 Task: Look for space in Energodar, Ukraine from 14th June, 2023 to 30th June, 2023 for 5 adults in price range Rs.8000 to Rs.12000. Place can be entire place or private room with 5 bedrooms having 5 beds and 5 bathrooms. Property type can be house, flat, guest house. Amenities needed are: wifi, TV, free parkinig on premises, gym, breakfast. Booking option can be shelf check-in. Required host language is English.
Action: Mouse moved to (418, 108)
Screenshot: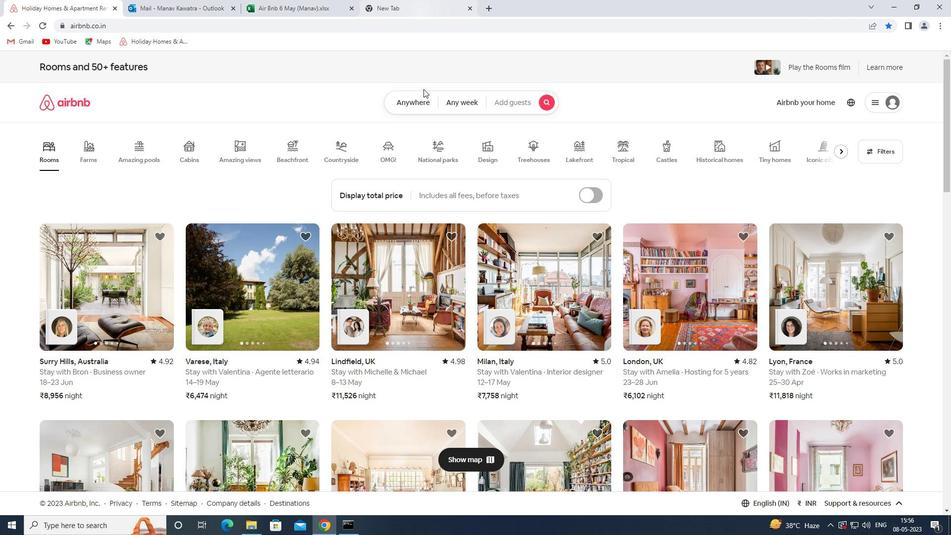 
Action: Mouse pressed left at (418, 108)
Screenshot: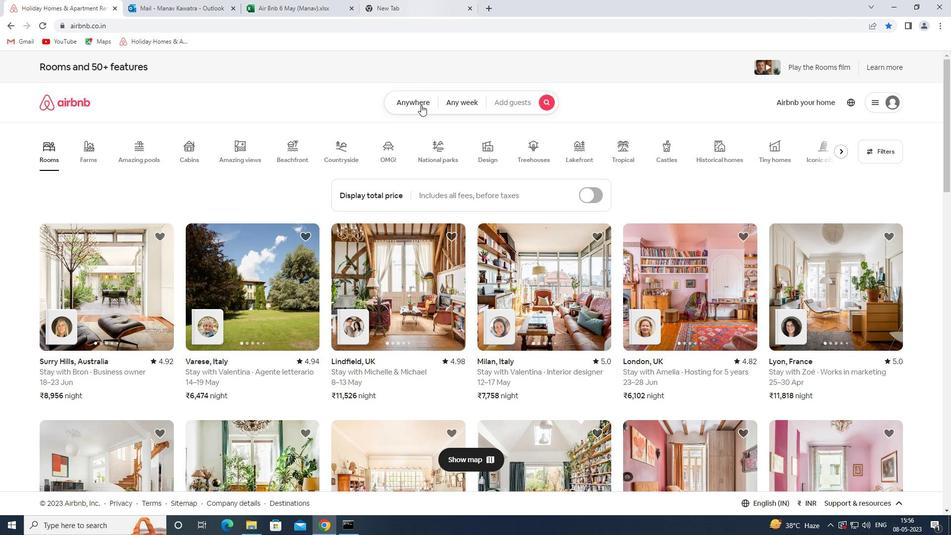 
Action: Mouse moved to (342, 143)
Screenshot: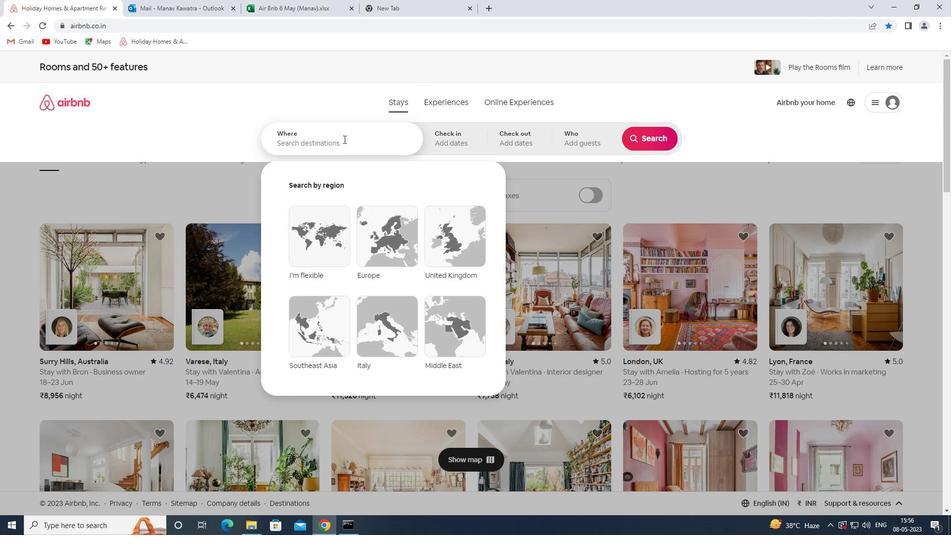 
Action: Mouse pressed left at (342, 143)
Screenshot: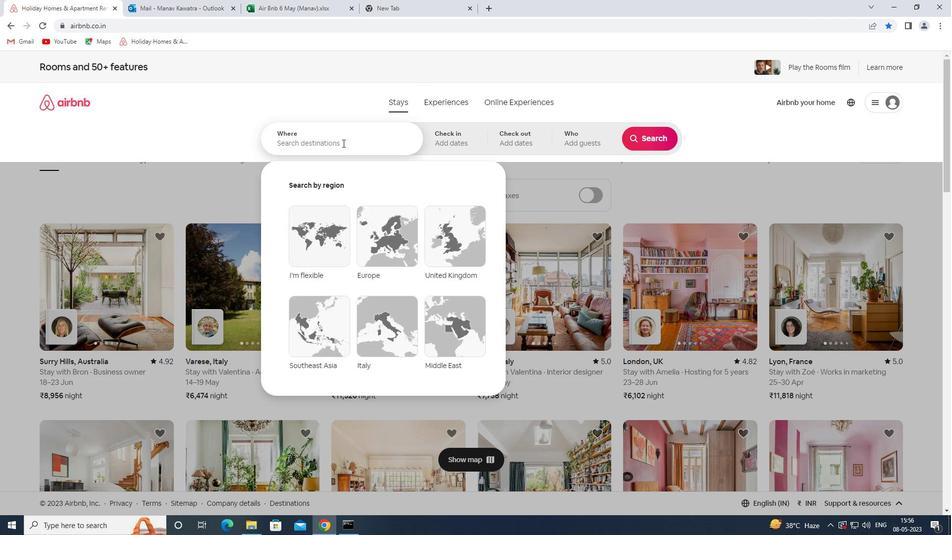 
Action: Key pressed <Key.shift>ENERGODAR<Key.space>
Screenshot: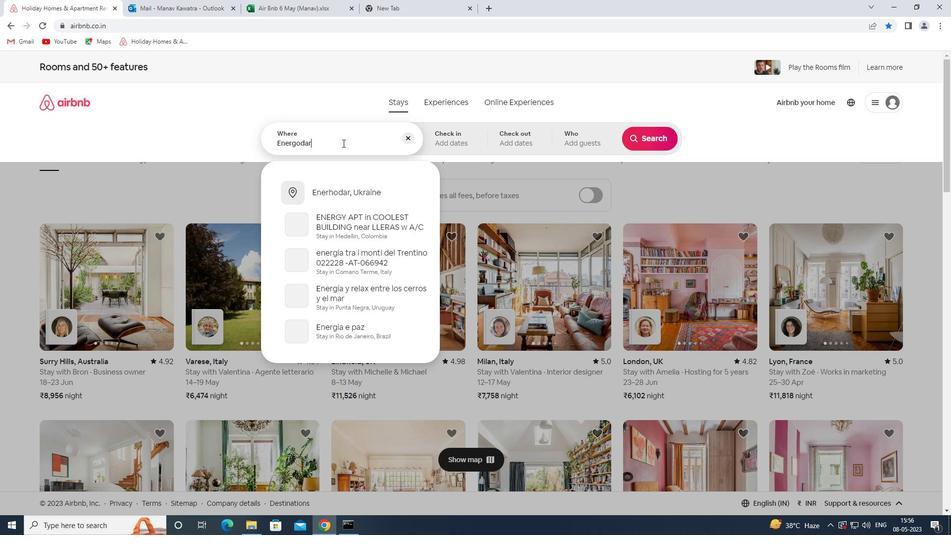 
Action: Mouse moved to (368, 221)
Screenshot: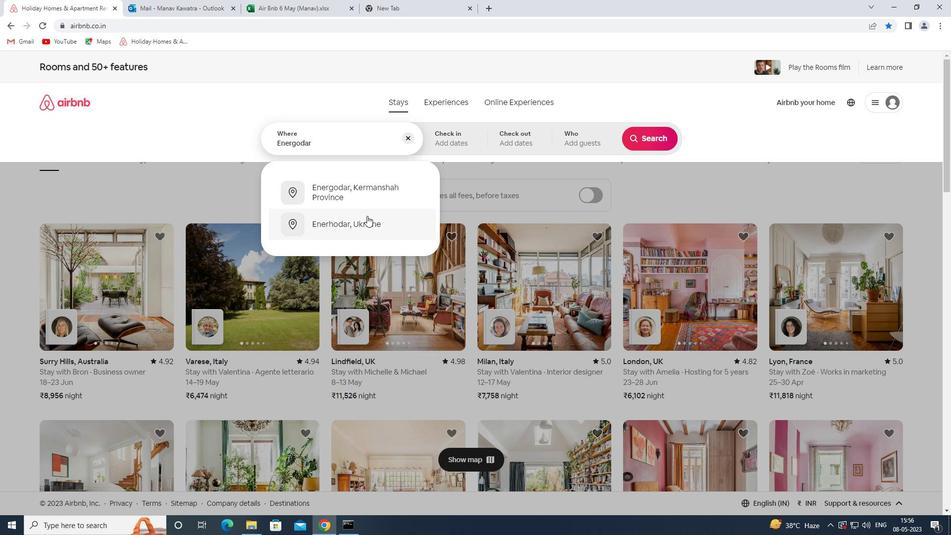
Action: Mouse pressed left at (368, 221)
Screenshot: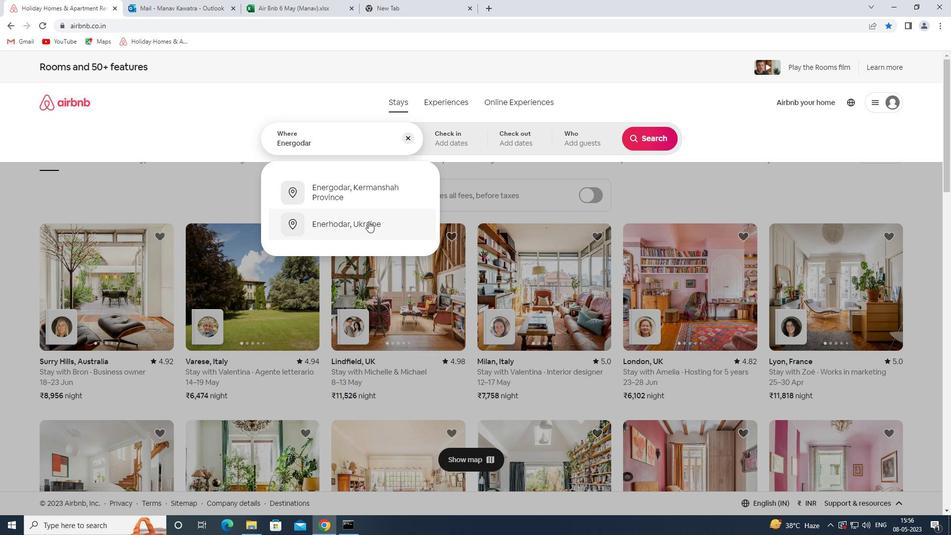 
Action: Mouse moved to (565, 306)
Screenshot: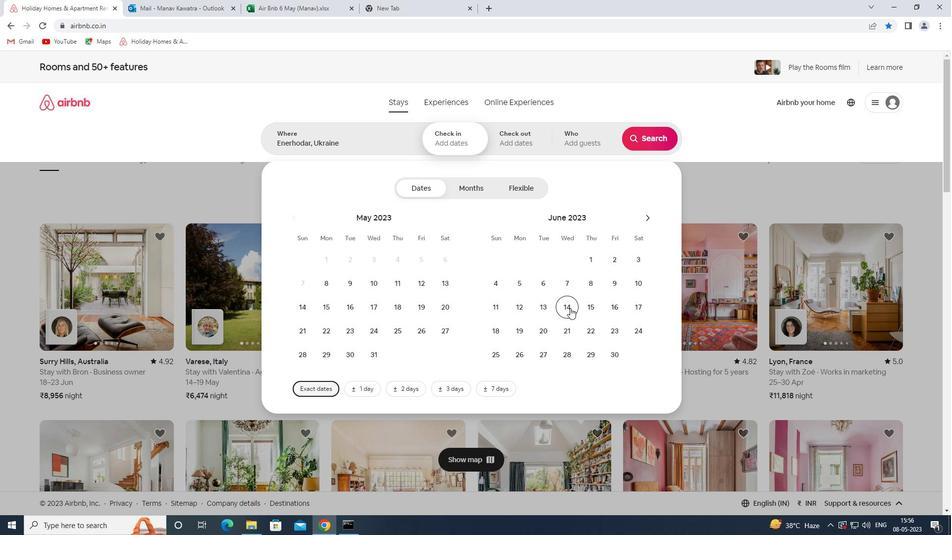 
Action: Mouse pressed left at (565, 306)
Screenshot: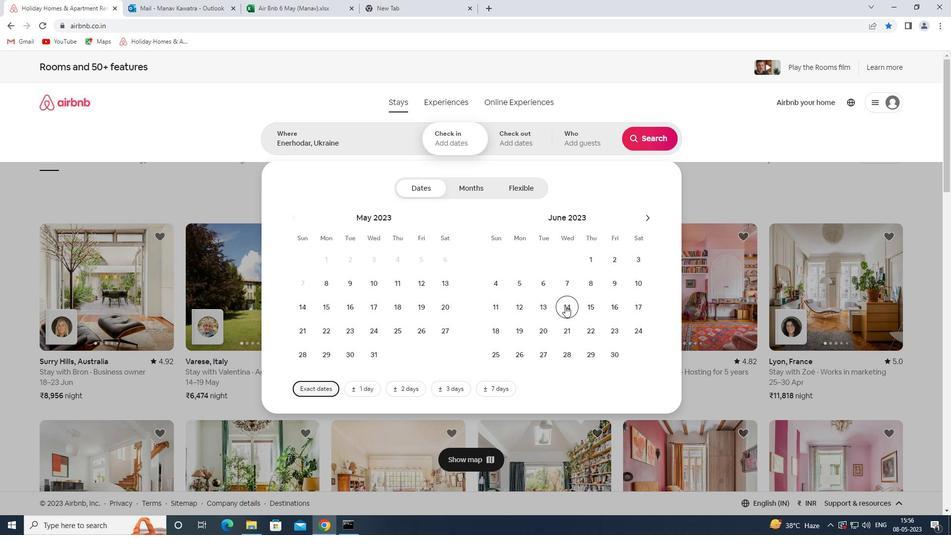 
Action: Mouse moved to (615, 354)
Screenshot: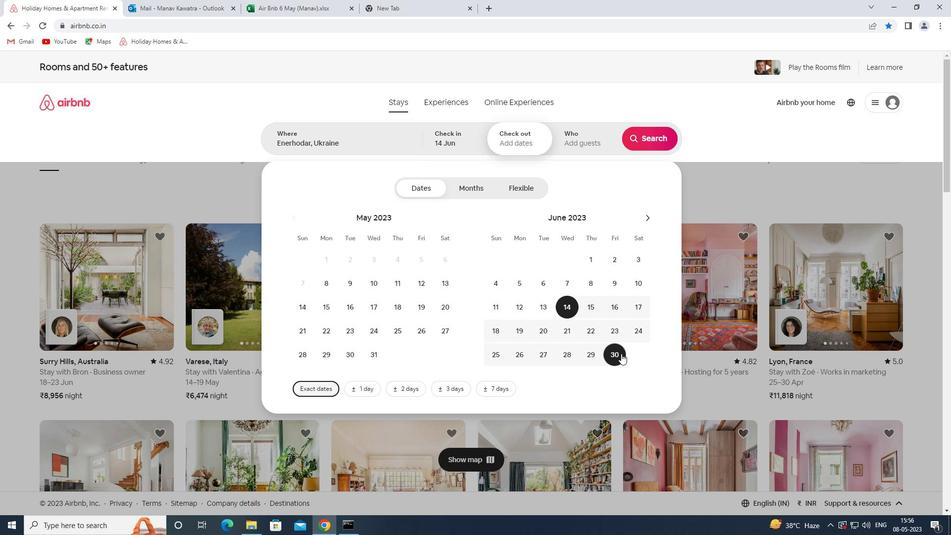 
Action: Mouse pressed left at (615, 354)
Screenshot: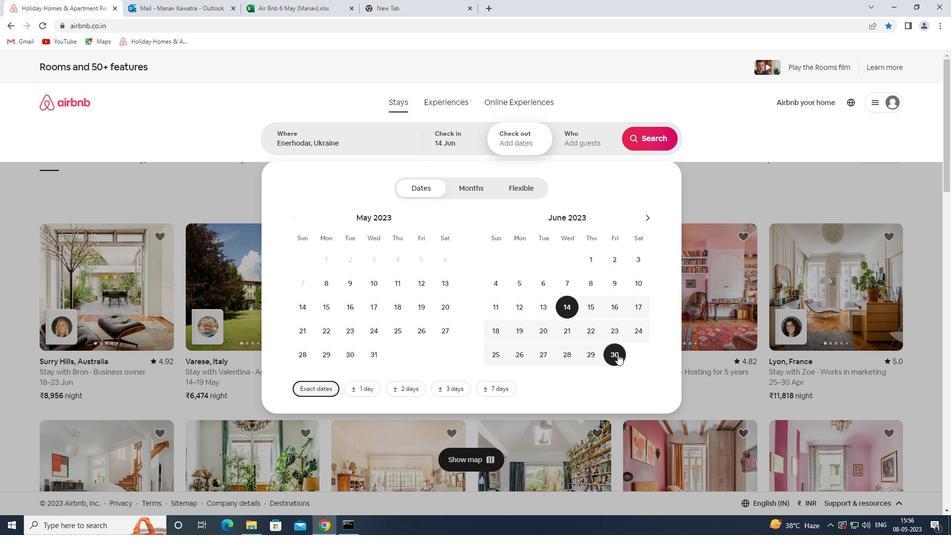
Action: Mouse moved to (580, 141)
Screenshot: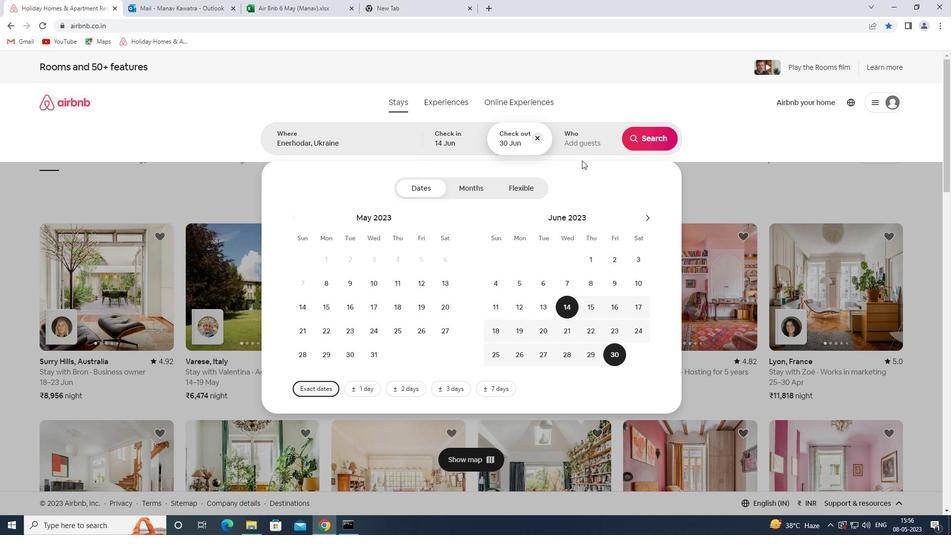 
Action: Mouse pressed left at (580, 141)
Screenshot: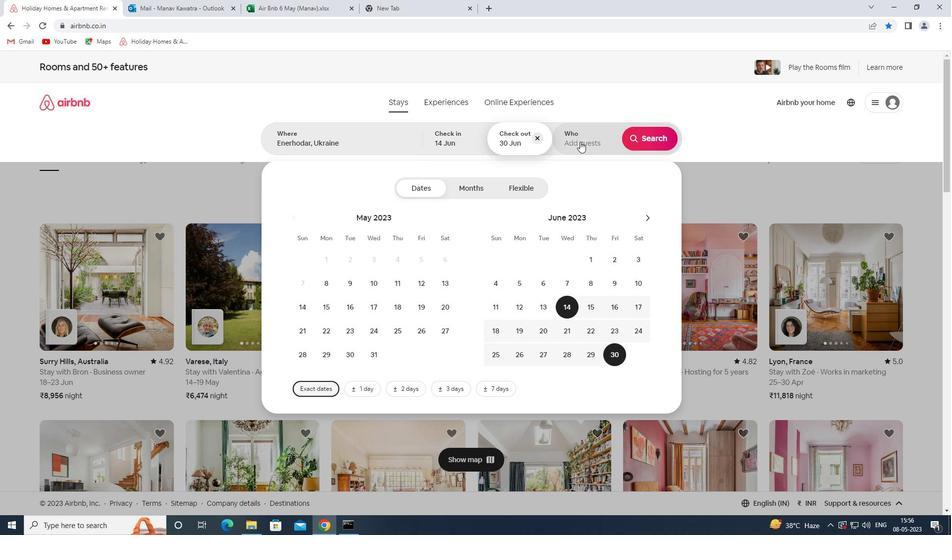 
Action: Mouse moved to (656, 189)
Screenshot: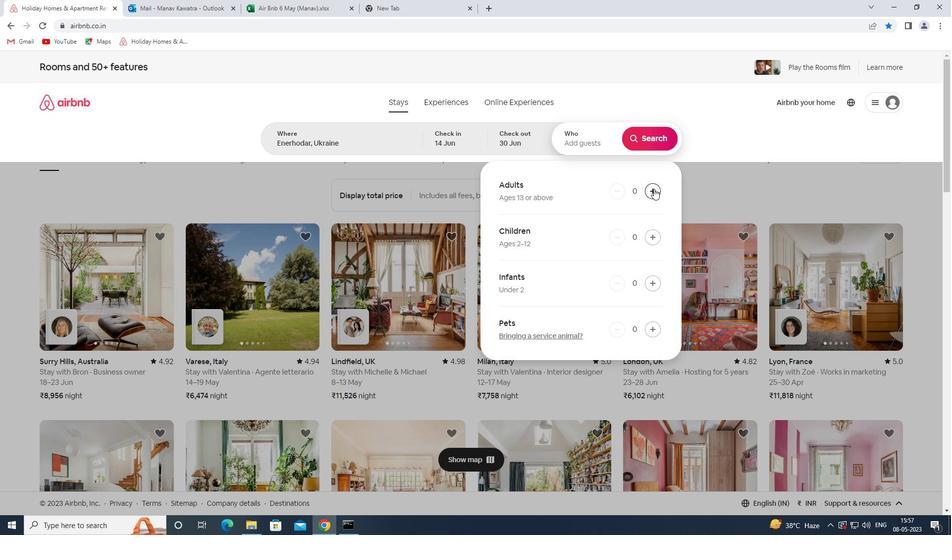 
Action: Mouse pressed left at (656, 189)
Screenshot: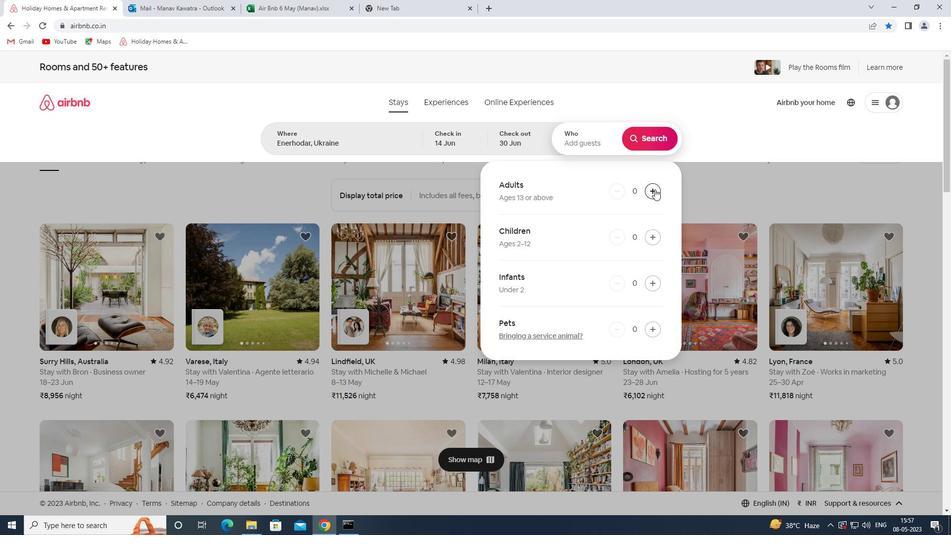 
Action: Mouse pressed left at (656, 189)
Screenshot: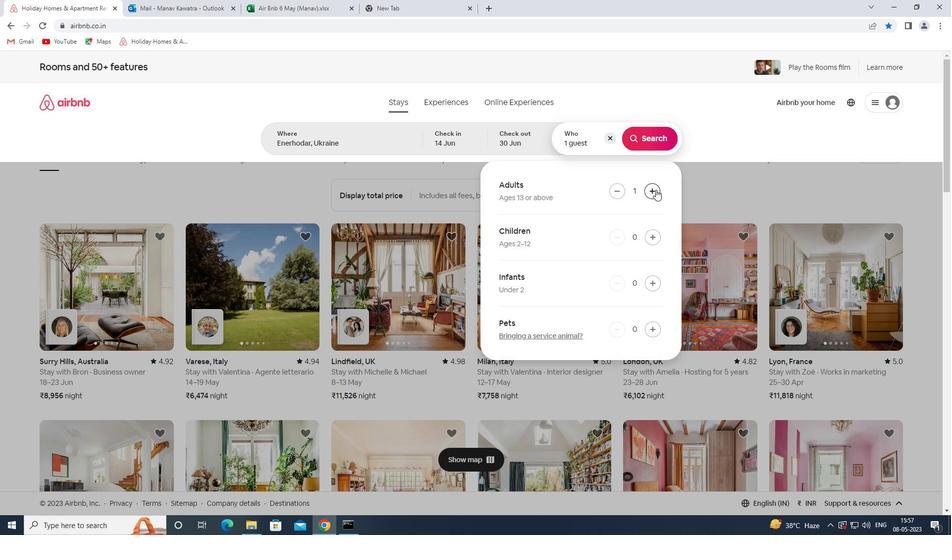 
Action: Mouse pressed left at (656, 189)
Screenshot: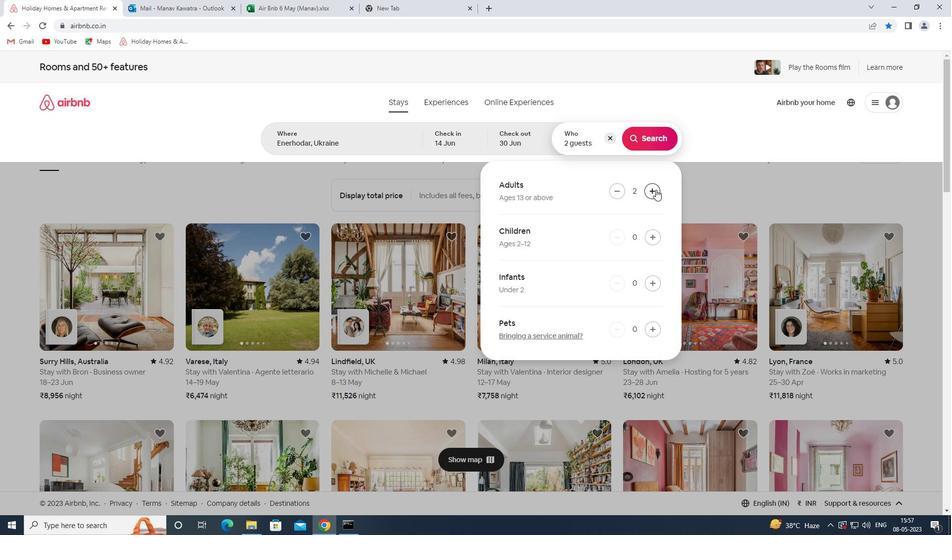 
Action: Mouse moved to (656, 190)
Screenshot: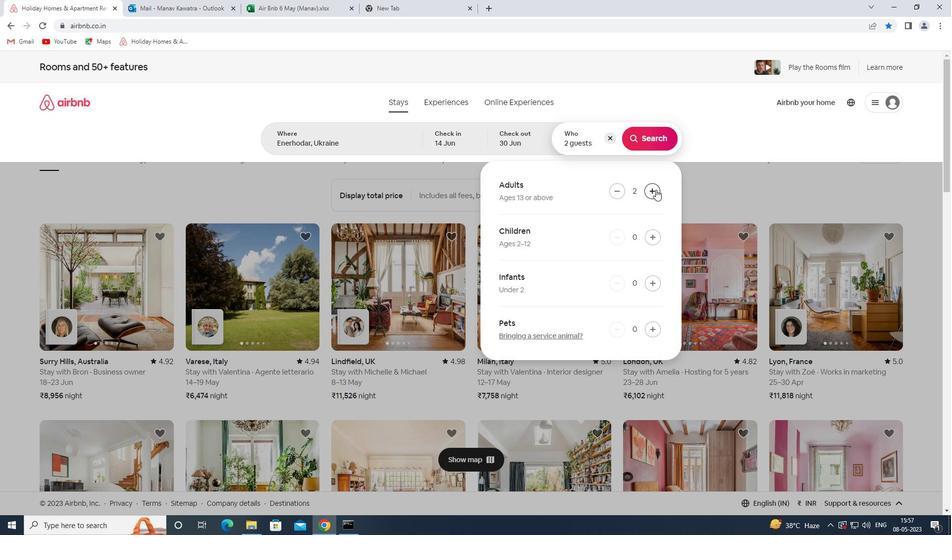 
Action: Mouse pressed left at (656, 190)
Screenshot: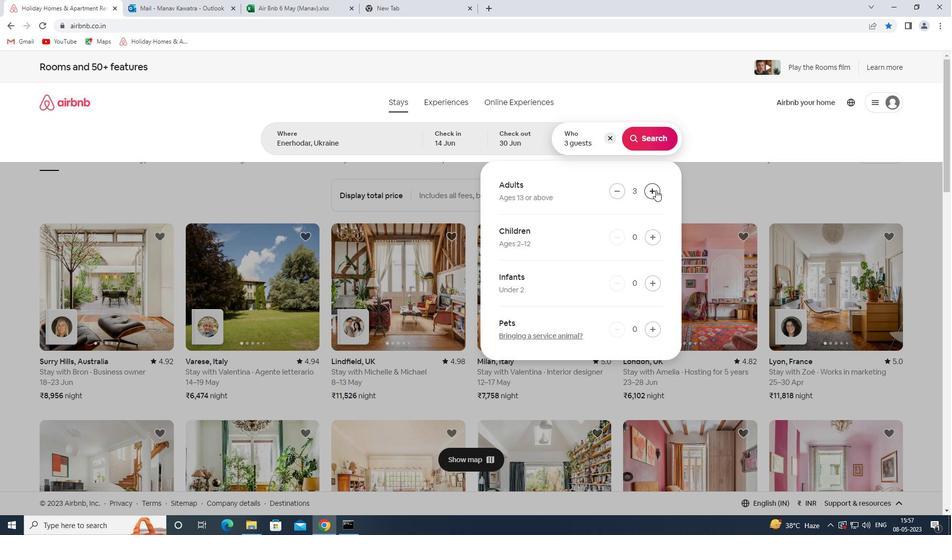 
Action: Mouse pressed left at (656, 190)
Screenshot: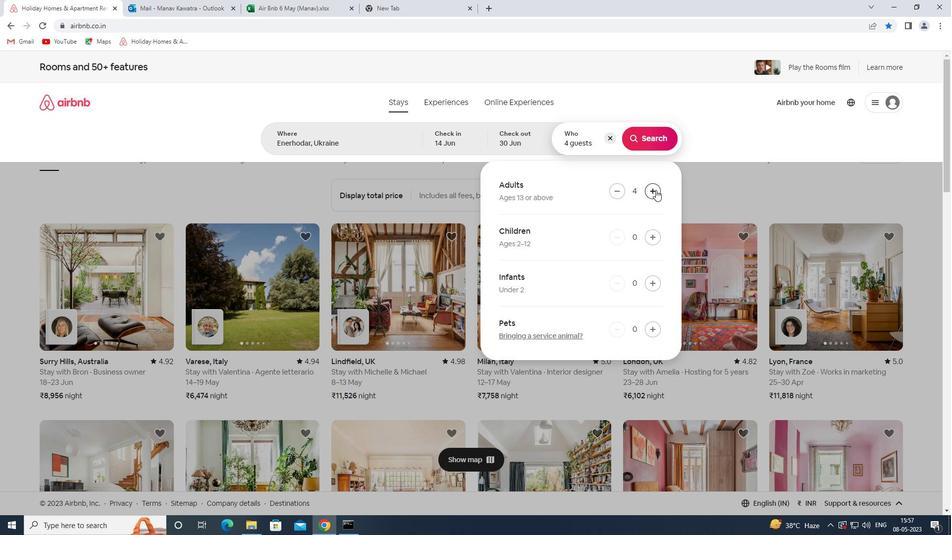 
Action: Mouse moved to (653, 140)
Screenshot: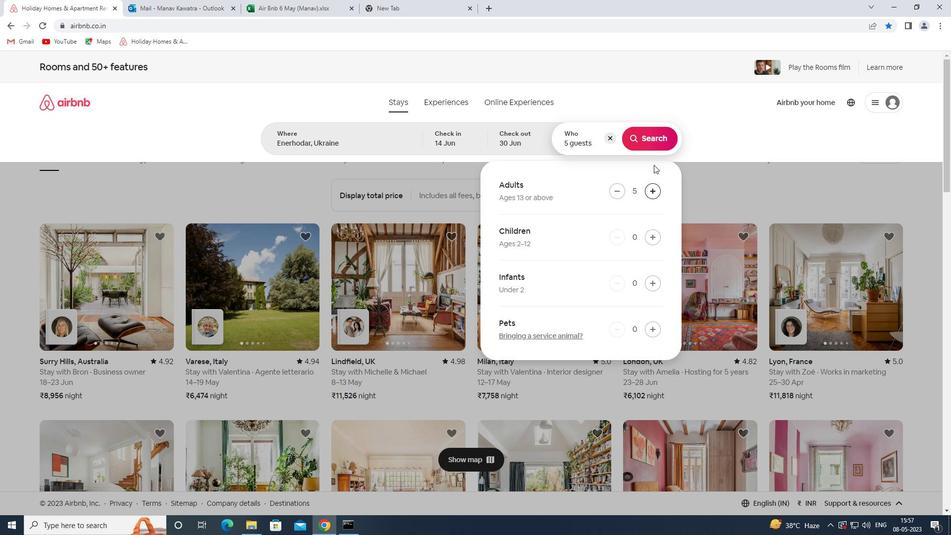 
Action: Mouse pressed left at (653, 140)
Screenshot: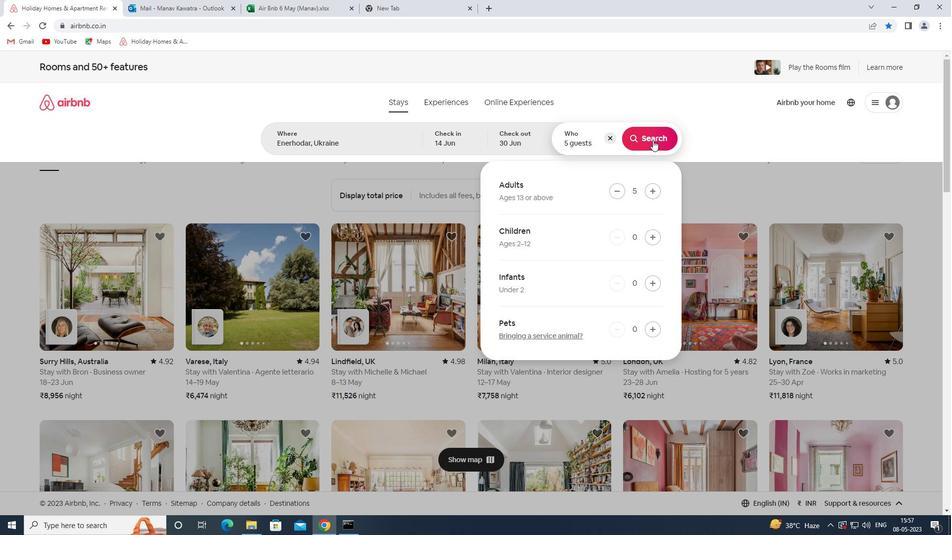 
Action: Mouse moved to (896, 103)
Screenshot: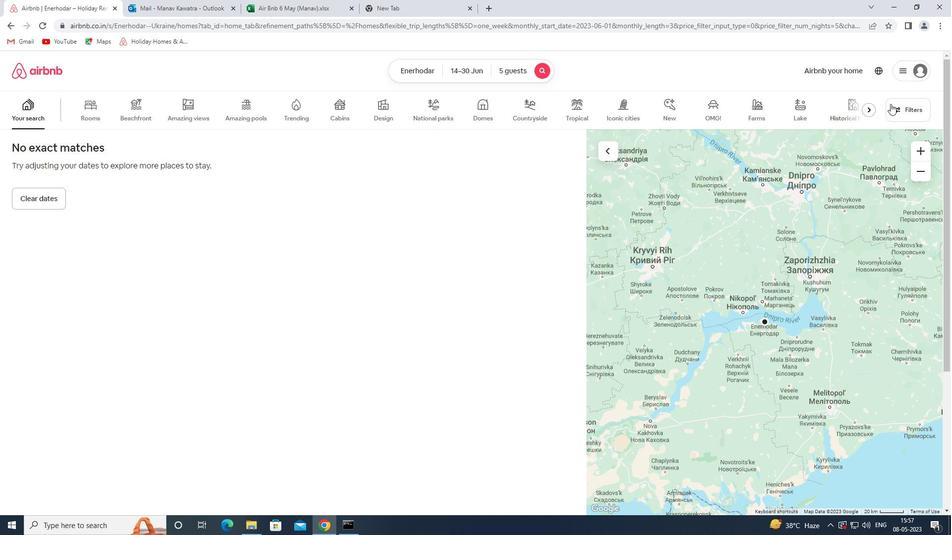 
Action: Mouse pressed left at (896, 103)
Screenshot: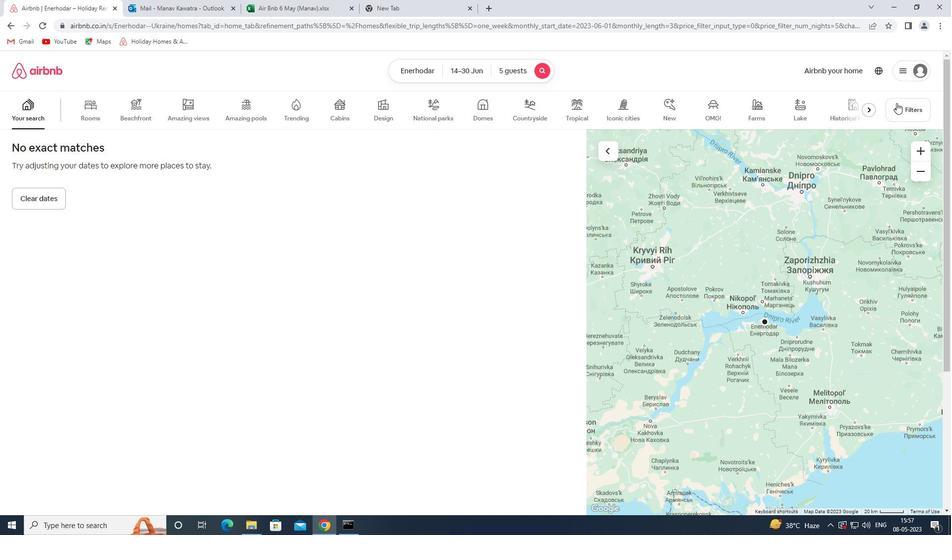 
Action: Mouse moved to (360, 349)
Screenshot: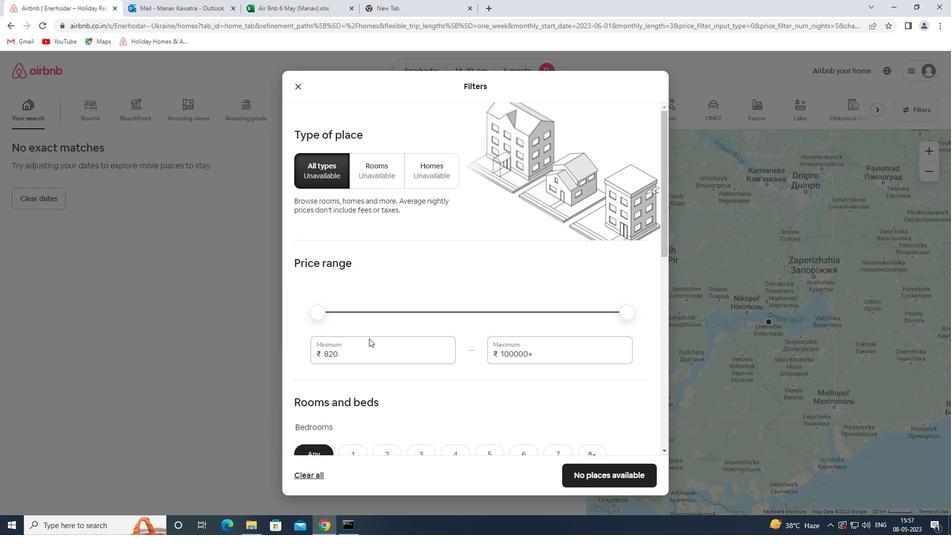 
Action: Mouse pressed left at (360, 349)
Screenshot: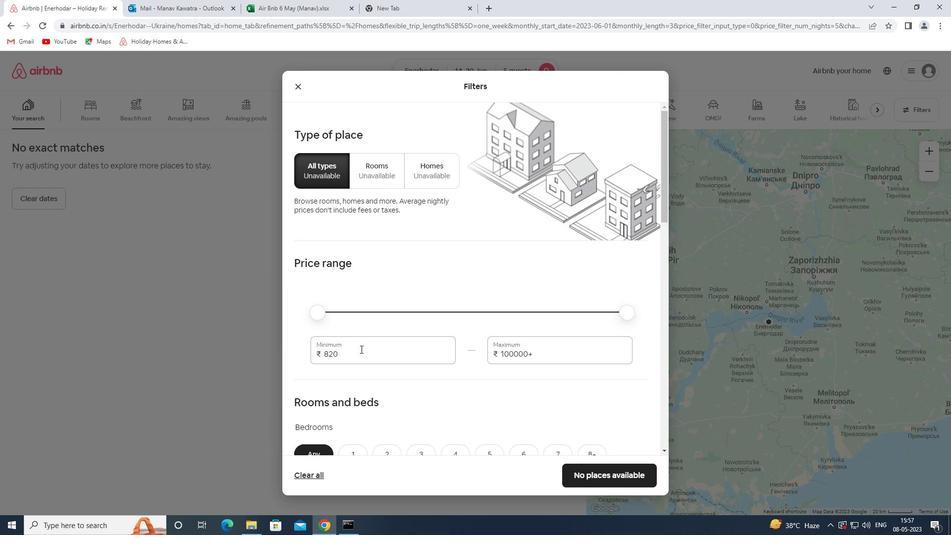 
Action: Mouse pressed left at (360, 349)
Screenshot: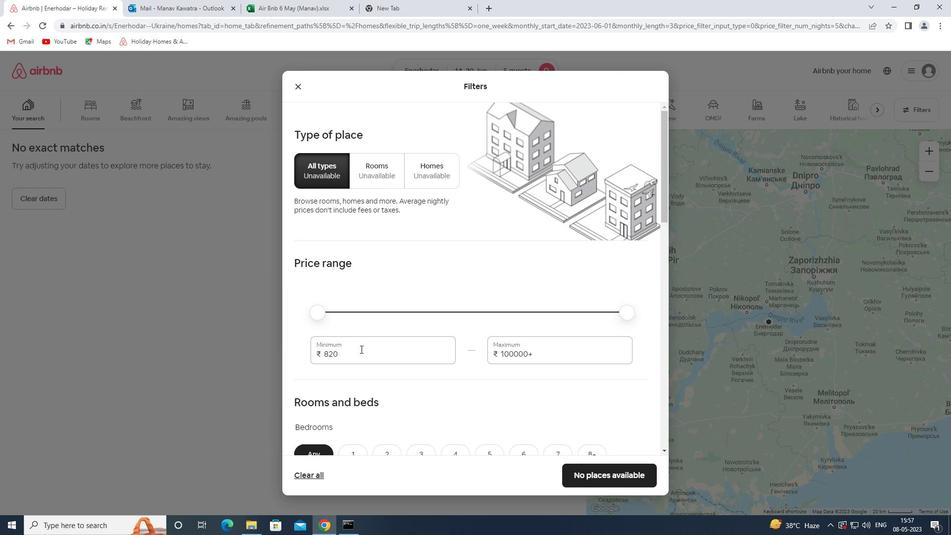
Action: Mouse moved to (360, 349)
Screenshot: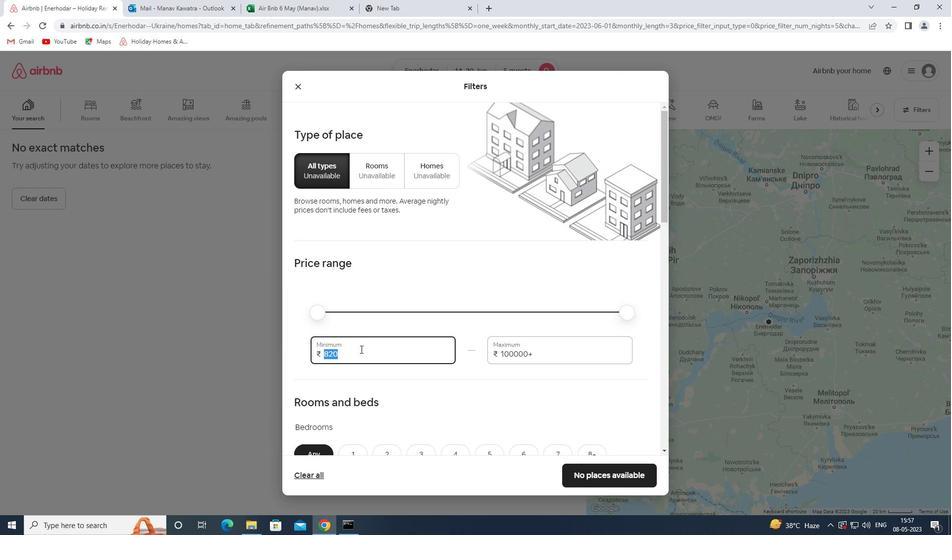 
Action: Key pressed 8000<Key.tab>12000
Screenshot: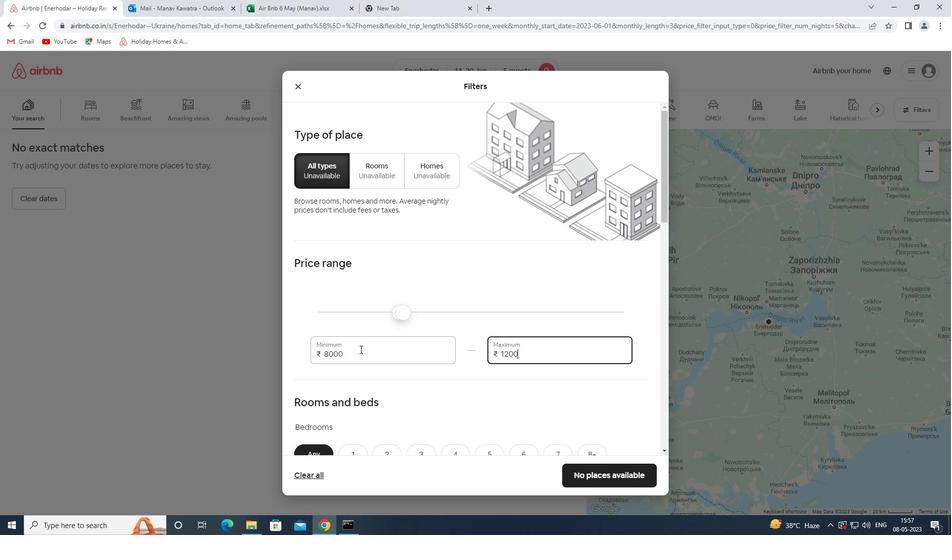 
Action: Mouse moved to (400, 368)
Screenshot: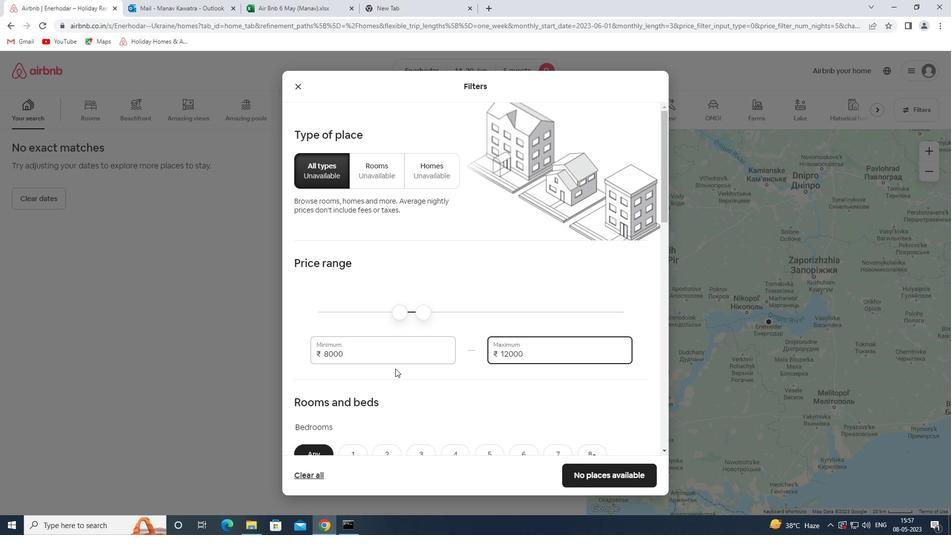 
Action: Mouse scrolled (400, 368) with delta (0, 0)
Screenshot: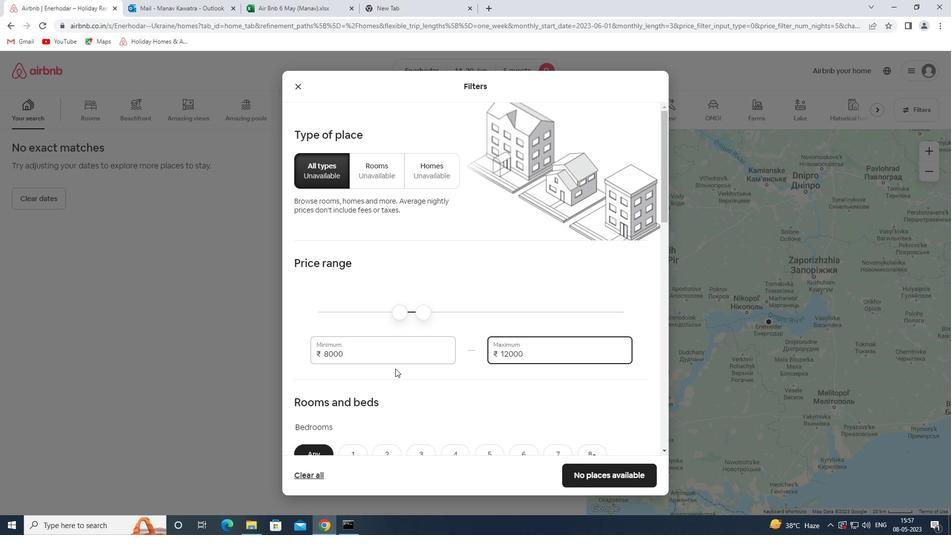 
Action: Mouse moved to (401, 369)
Screenshot: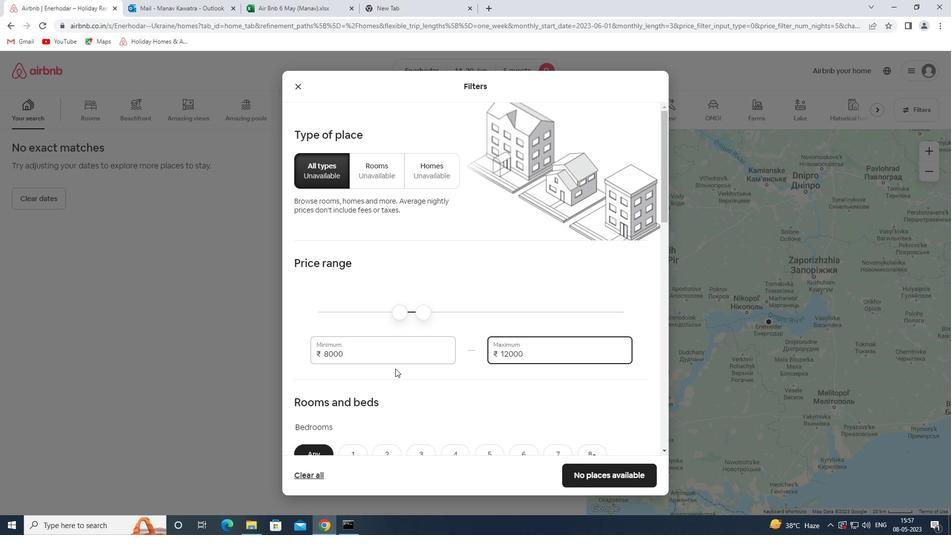 
Action: Mouse scrolled (401, 368) with delta (0, 0)
Screenshot: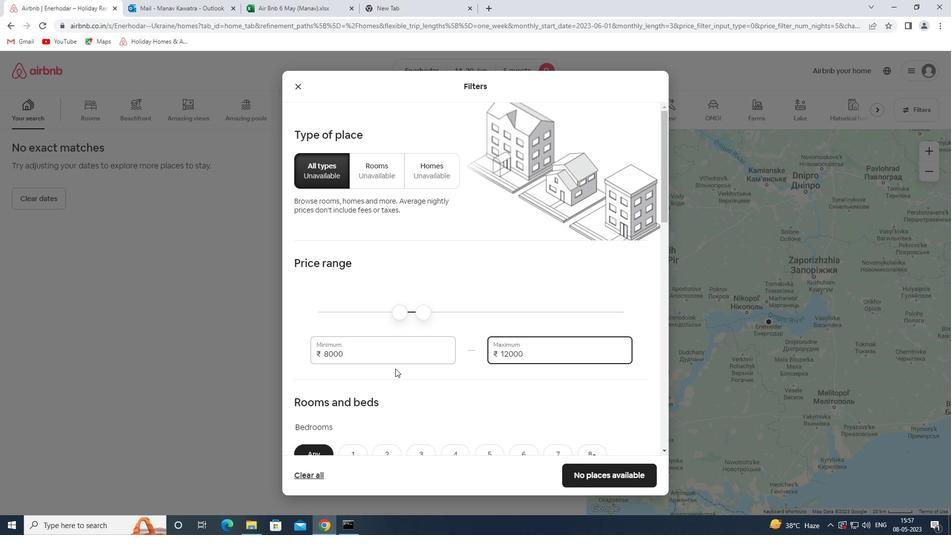 
Action: Mouse scrolled (401, 368) with delta (0, 0)
Screenshot: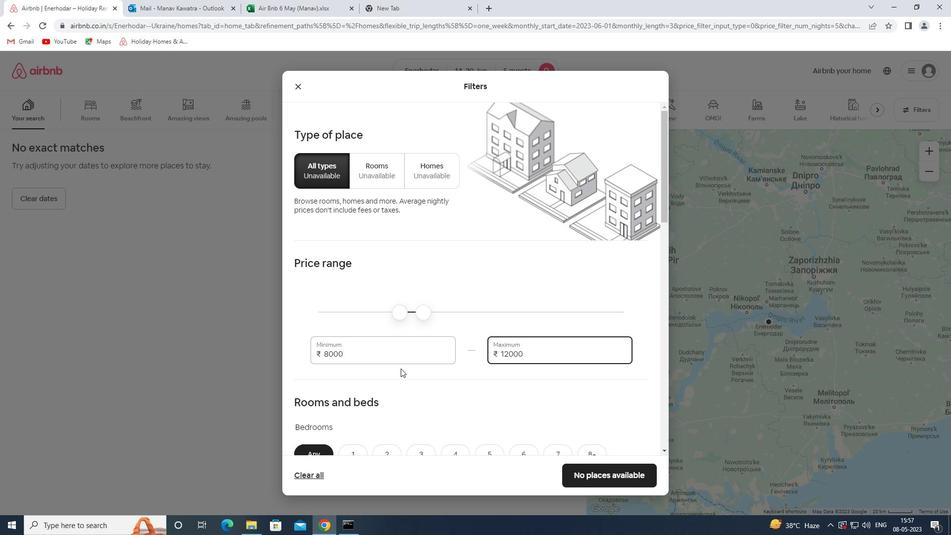 
Action: Mouse moved to (491, 312)
Screenshot: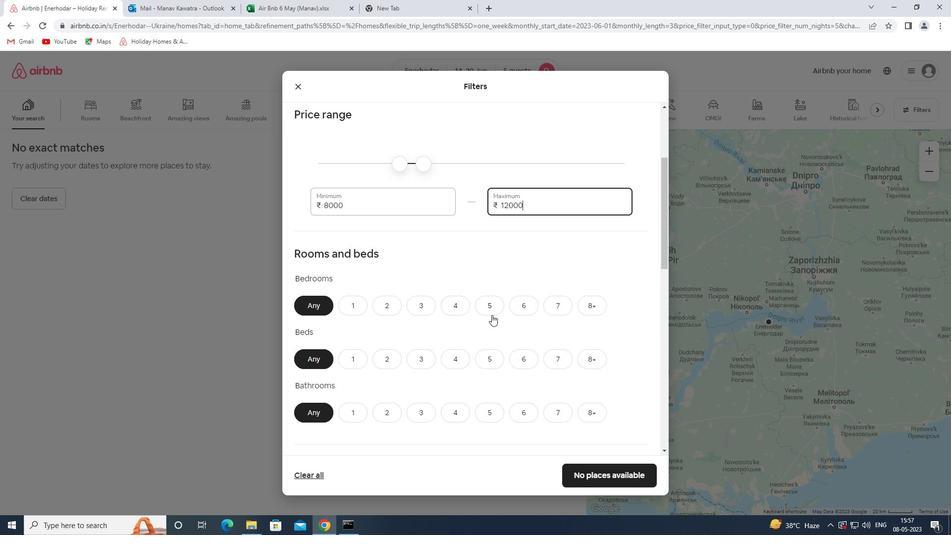 
Action: Mouse pressed left at (491, 312)
Screenshot: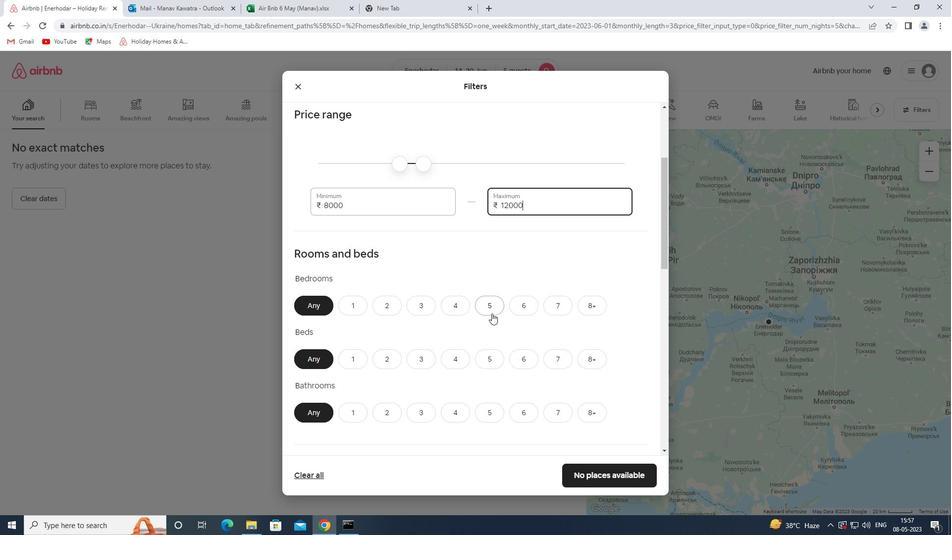 
Action: Mouse moved to (493, 364)
Screenshot: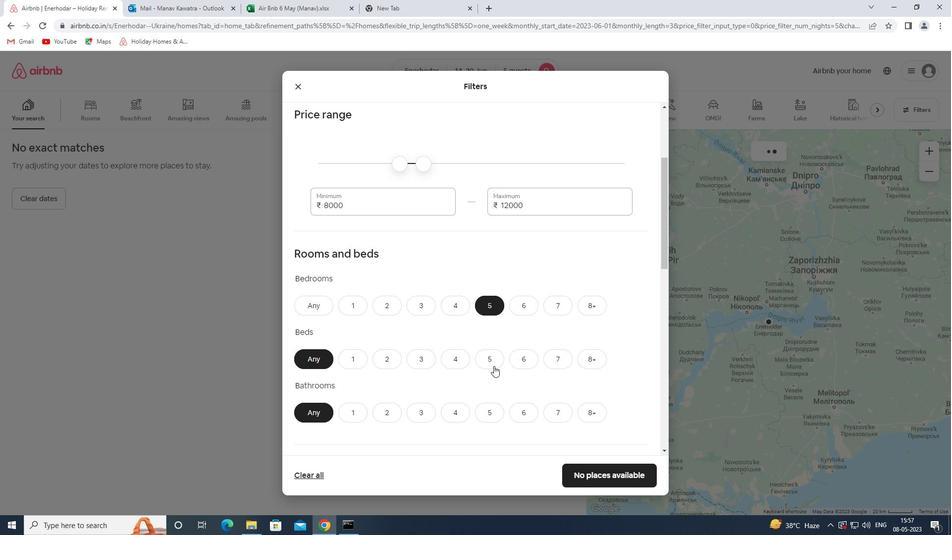 
Action: Mouse pressed left at (493, 364)
Screenshot: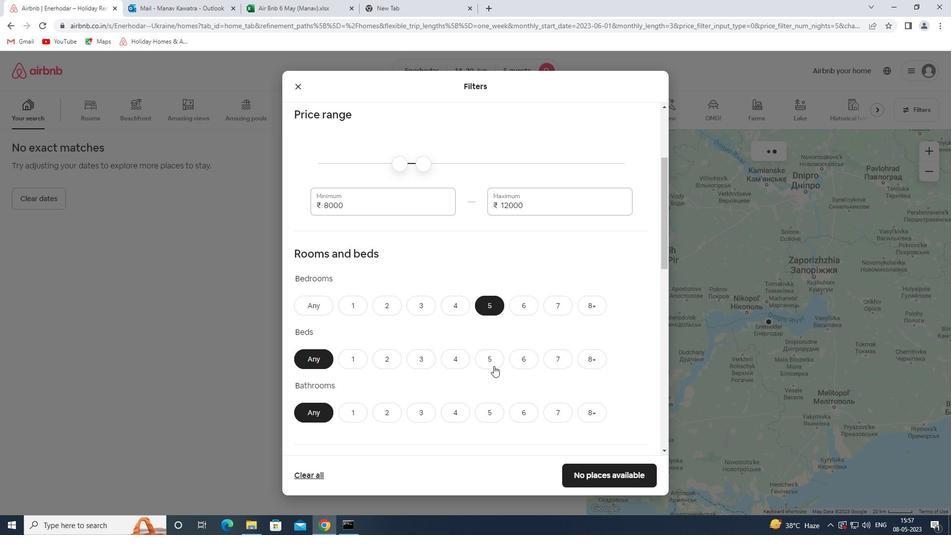
Action: Mouse moved to (490, 414)
Screenshot: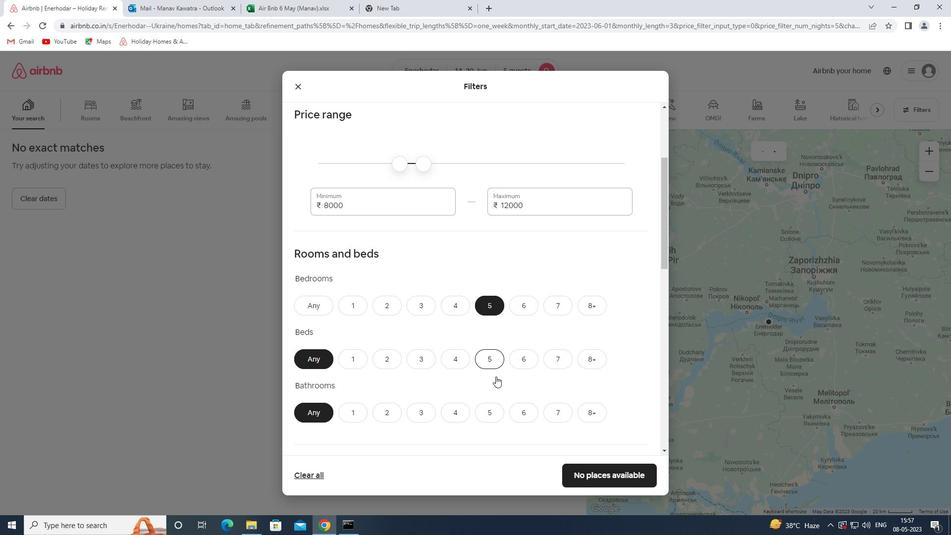 
Action: Mouse pressed left at (490, 414)
Screenshot: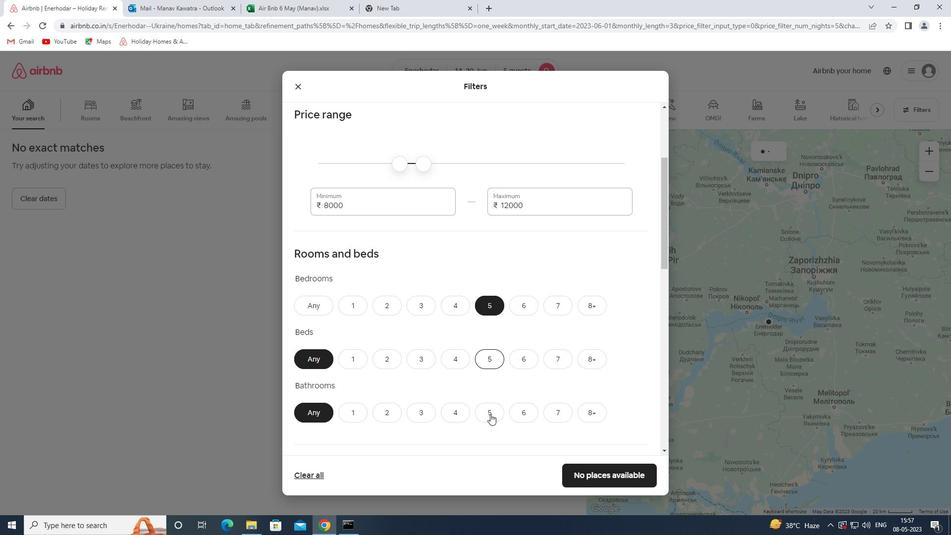 
Action: Mouse moved to (497, 331)
Screenshot: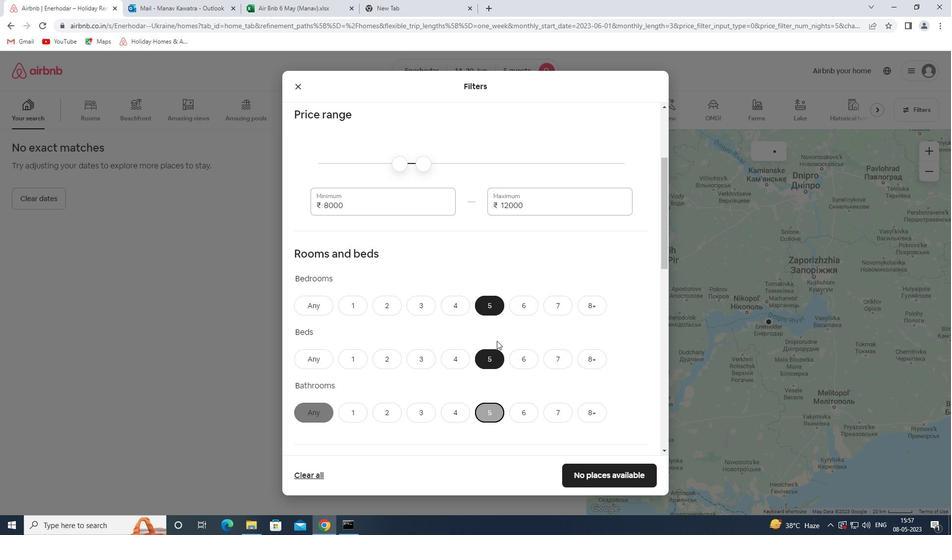 
Action: Mouse scrolled (497, 331) with delta (0, 0)
Screenshot: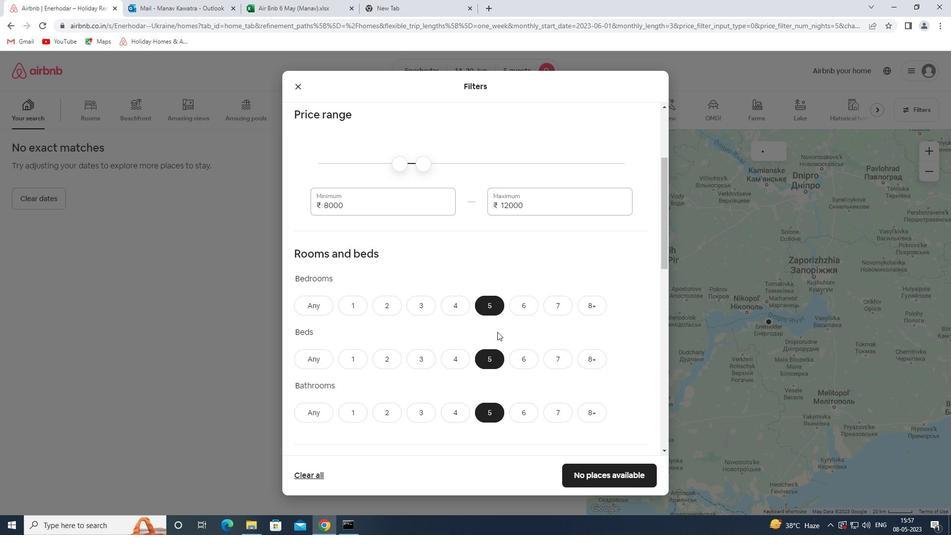 
Action: Mouse scrolled (497, 331) with delta (0, 0)
Screenshot: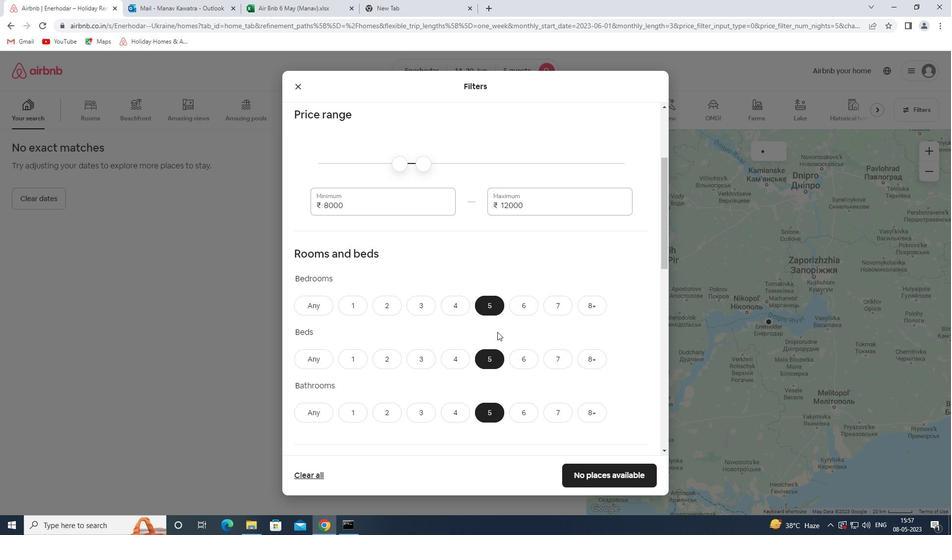 
Action: Mouse scrolled (497, 331) with delta (0, 0)
Screenshot: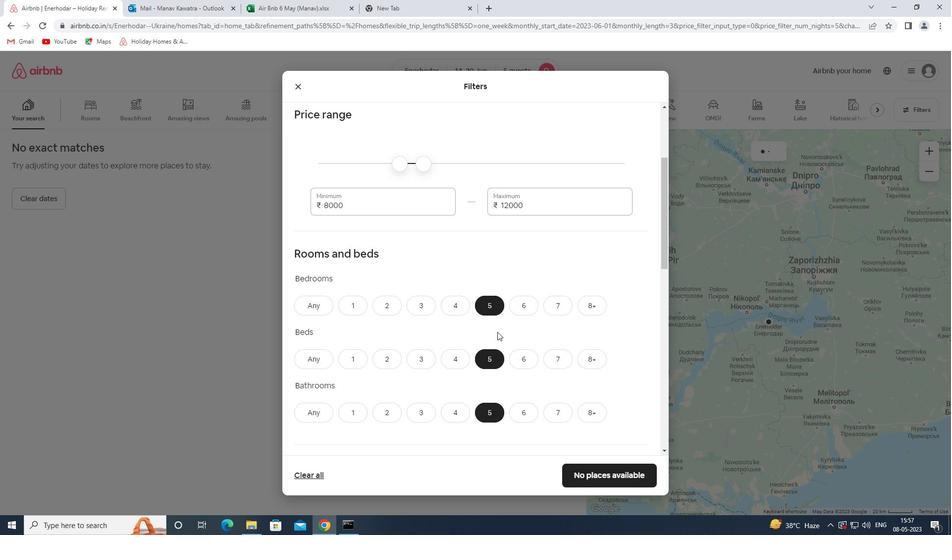 
Action: Mouse moved to (319, 363)
Screenshot: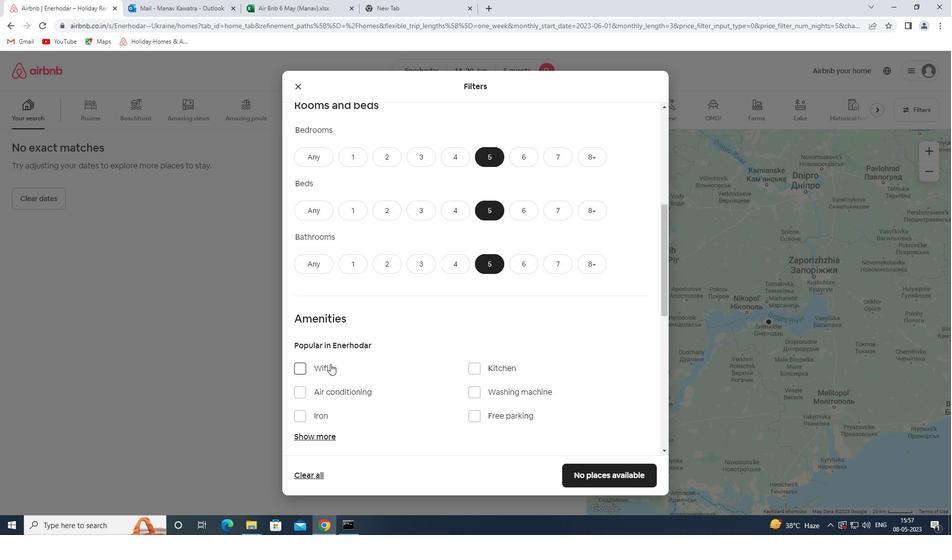 
Action: Mouse pressed left at (319, 363)
Screenshot: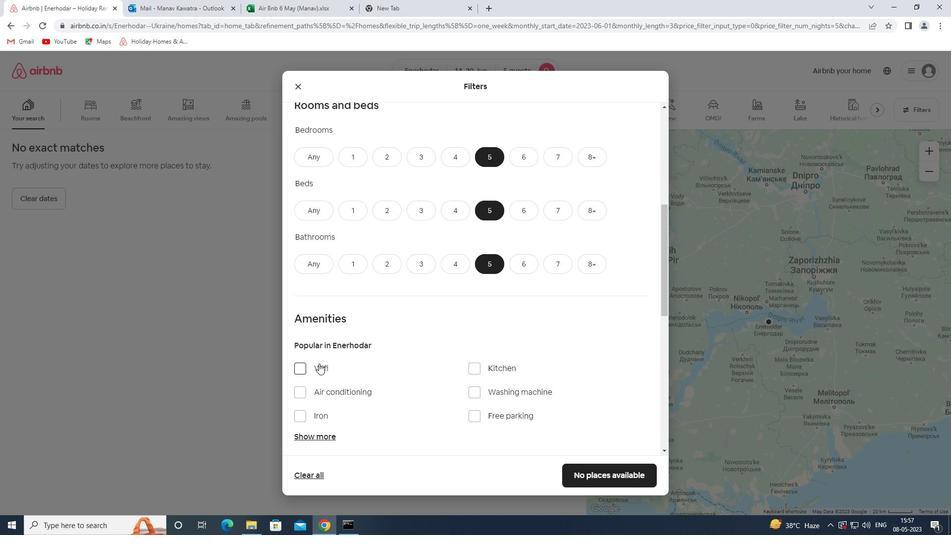 
Action: Mouse moved to (485, 414)
Screenshot: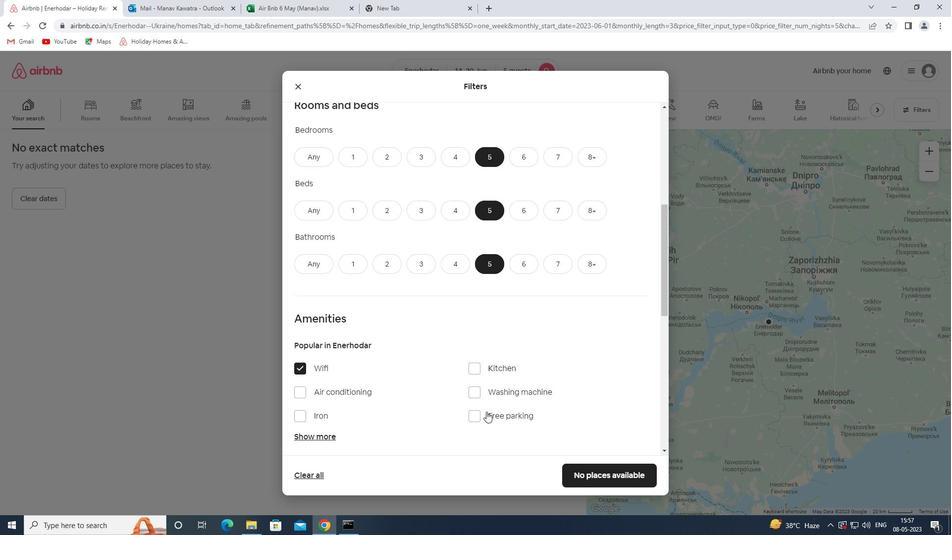 
Action: Mouse pressed left at (485, 414)
Screenshot: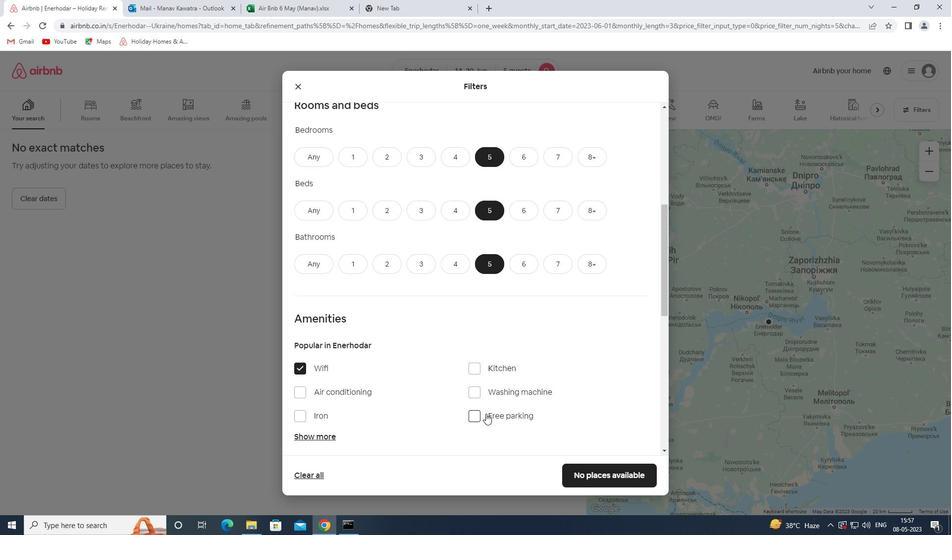 
Action: Mouse moved to (325, 439)
Screenshot: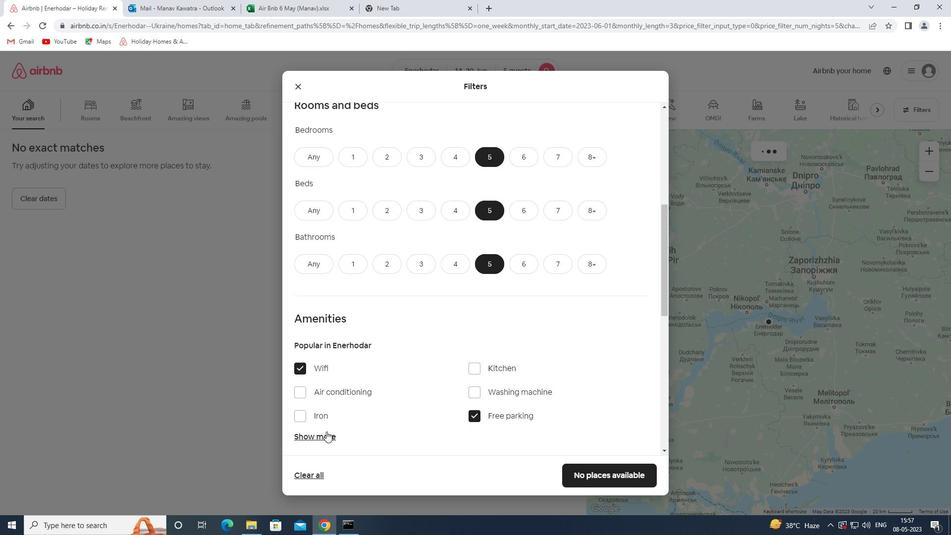 
Action: Mouse pressed left at (325, 439)
Screenshot: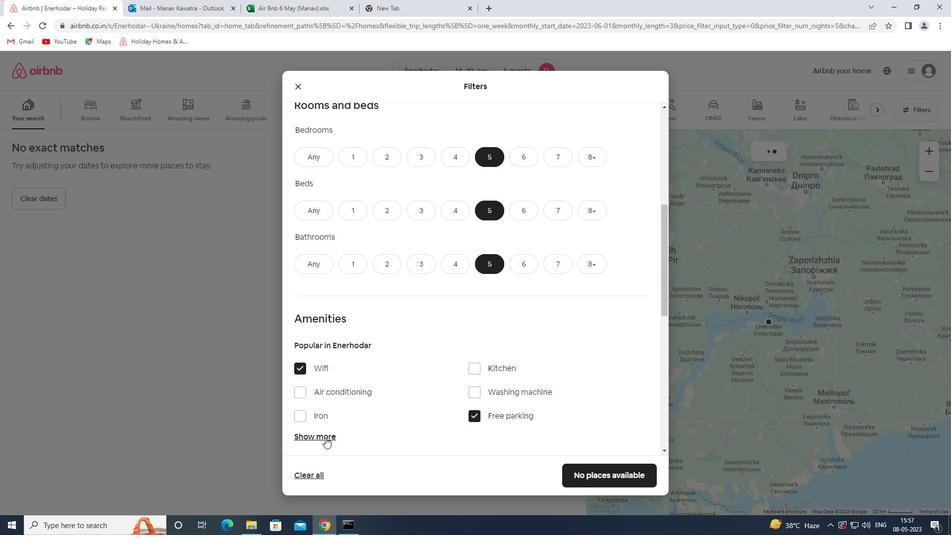 
Action: Mouse moved to (357, 414)
Screenshot: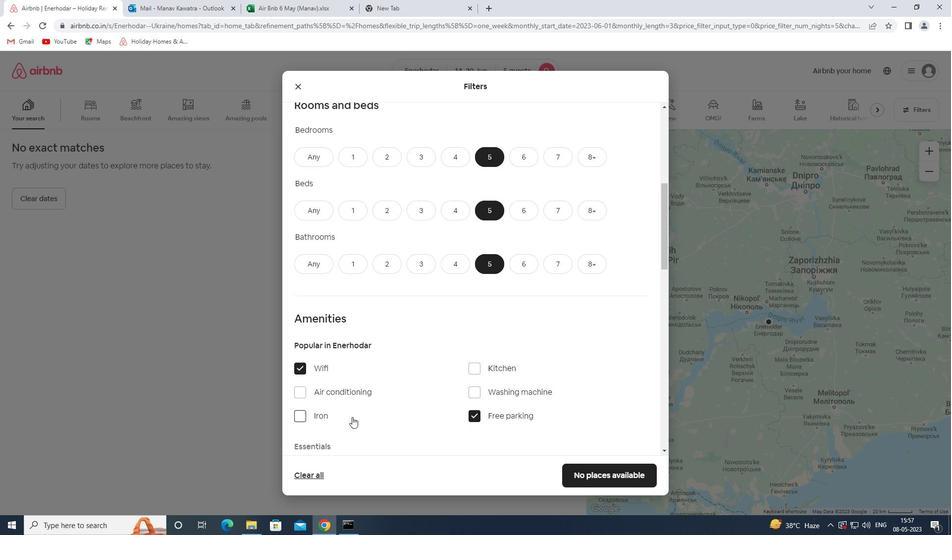 
Action: Mouse scrolled (357, 414) with delta (0, 0)
Screenshot: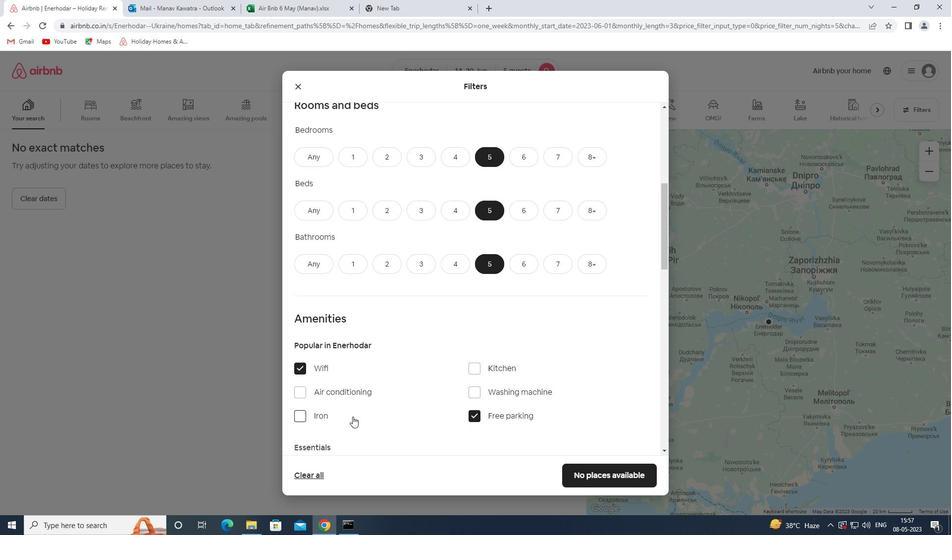 
Action: Mouse scrolled (357, 414) with delta (0, 0)
Screenshot: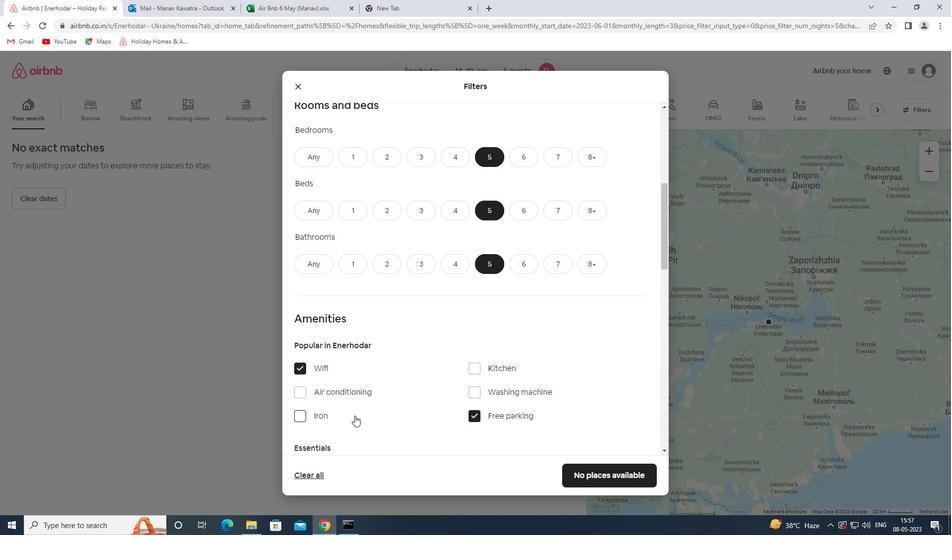 
Action: Mouse scrolled (357, 414) with delta (0, 0)
Screenshot: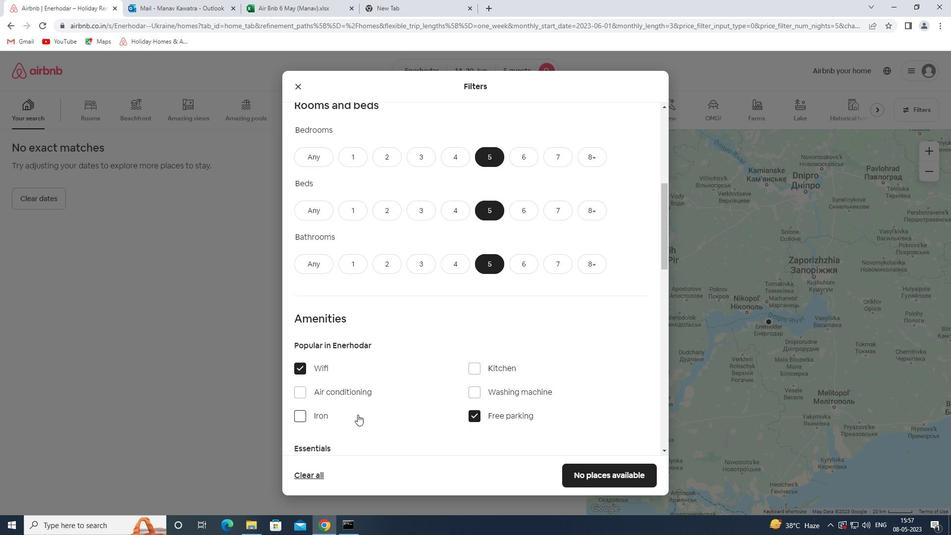 
Action: Mouse moved to (358, 414)
Screenshot: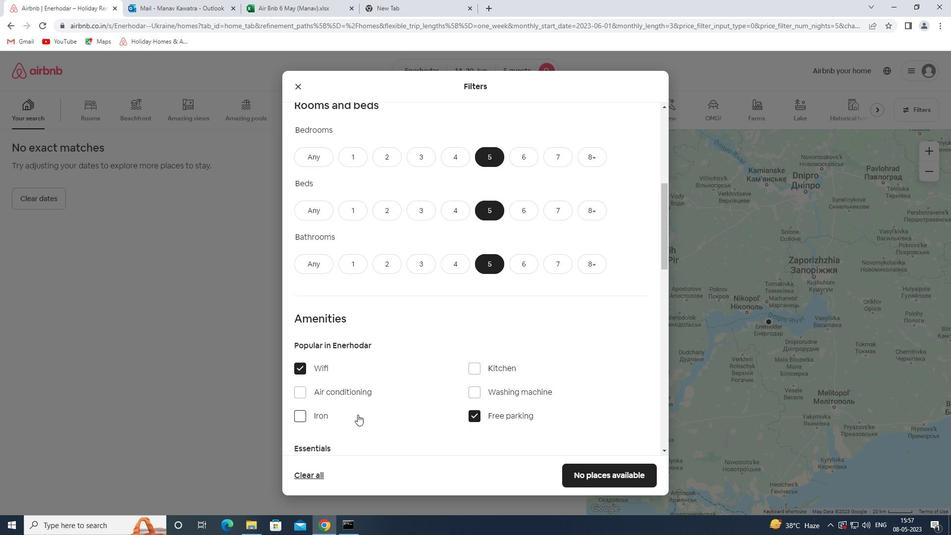 
Action: Mouse scrolled (358, 414) with delta (0, 0)
Screenshot: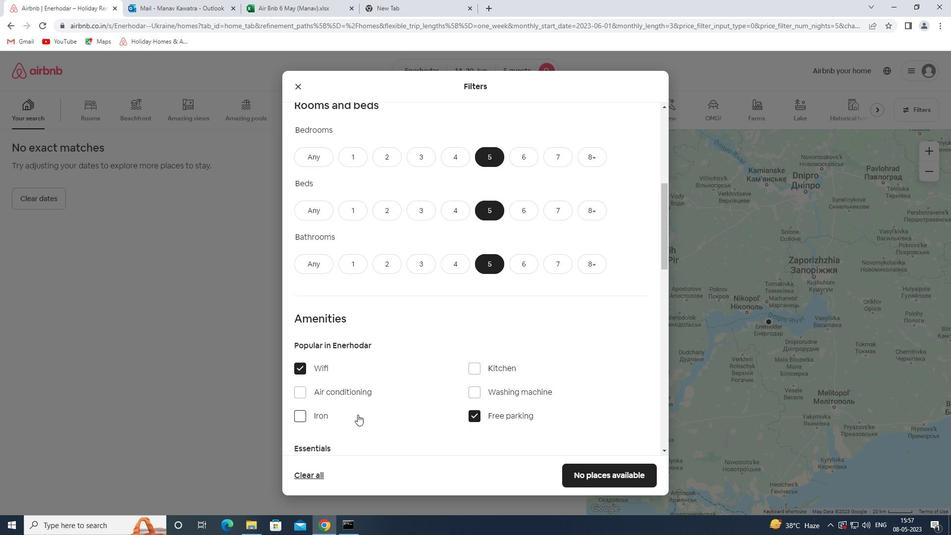 
Action: Mouse moved to (360, 413)
Screenshot: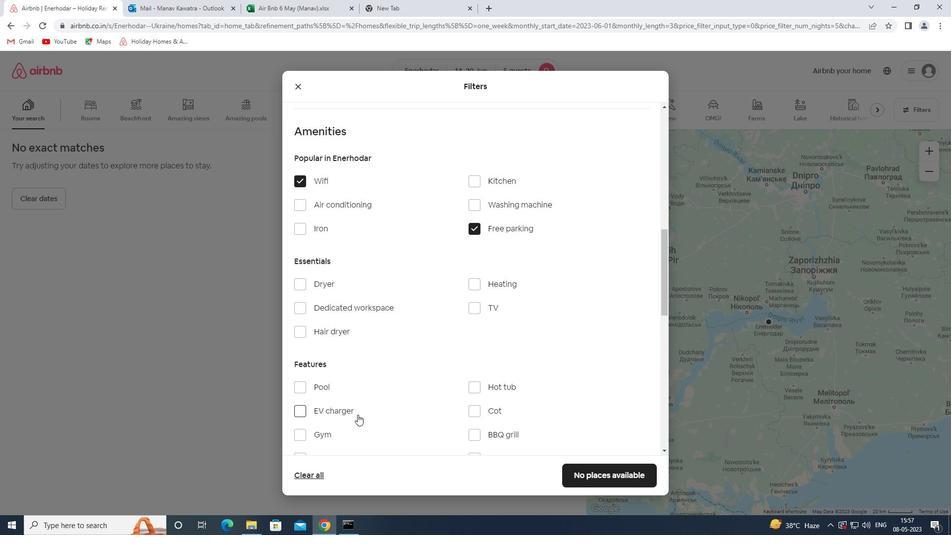 
Action: Mouse scrolled (360, 413) with delta (0, 0)
Screenshot: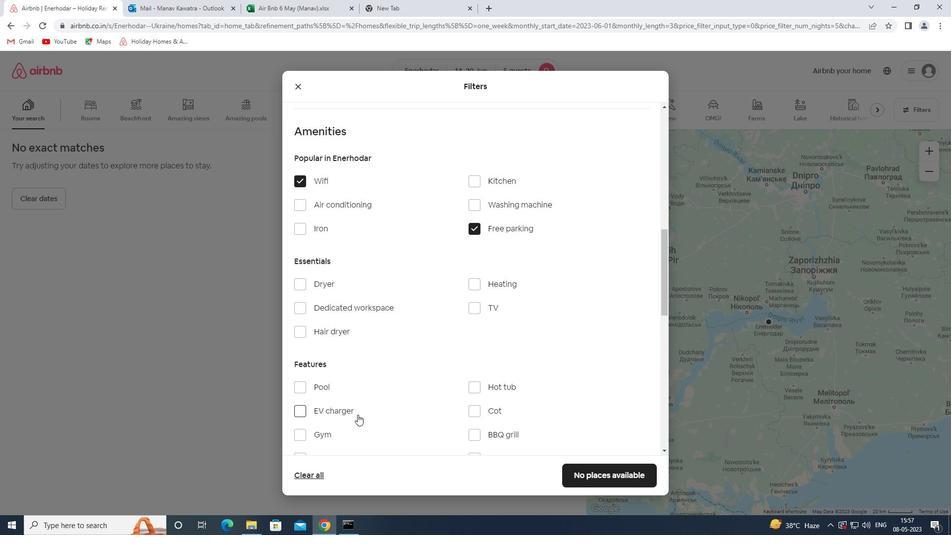 
Action: Mouse moved to (308, 183)
Screenshot: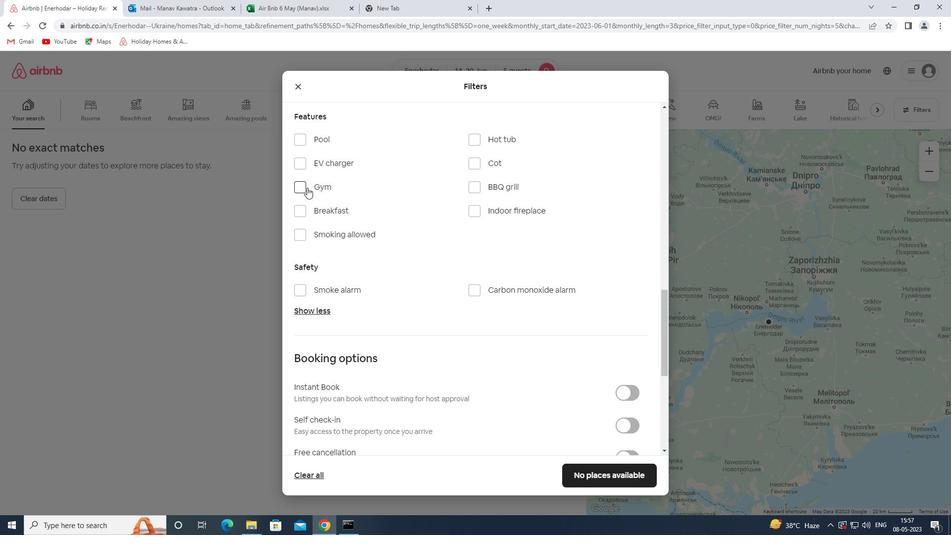 
Action: Mouse pressed left at (308, 183)
Screenshot: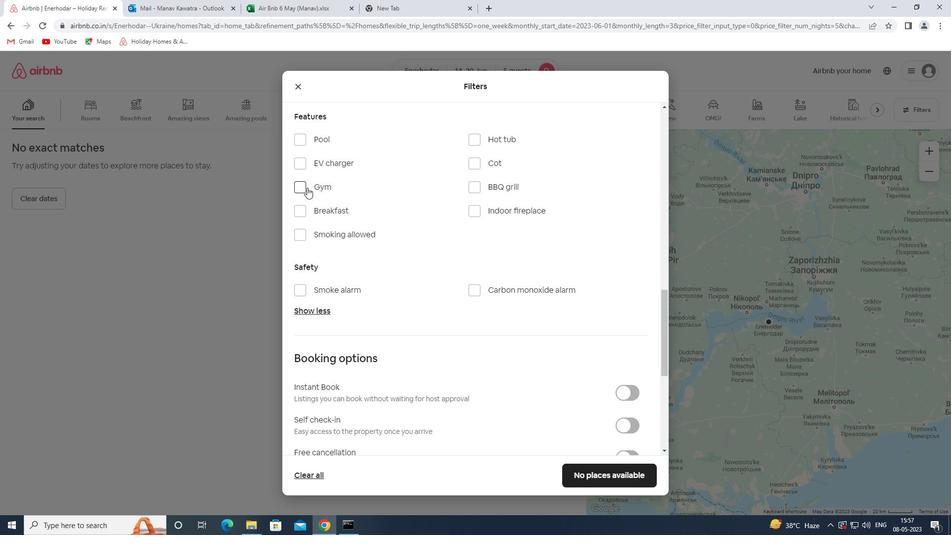 
Action: Mouse moved to (325, 207)
Screenshot: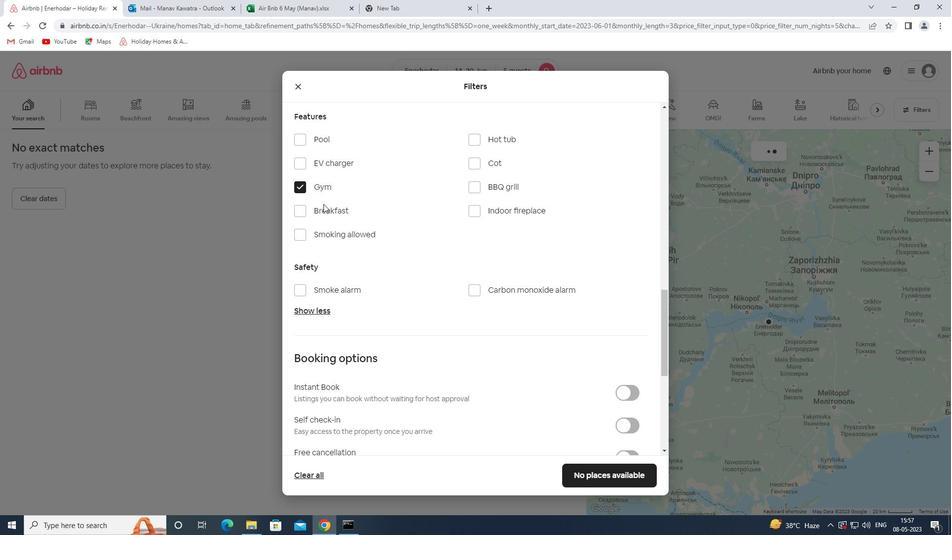 
Action: Mouse pressed left at (325, 207)
Screenshot: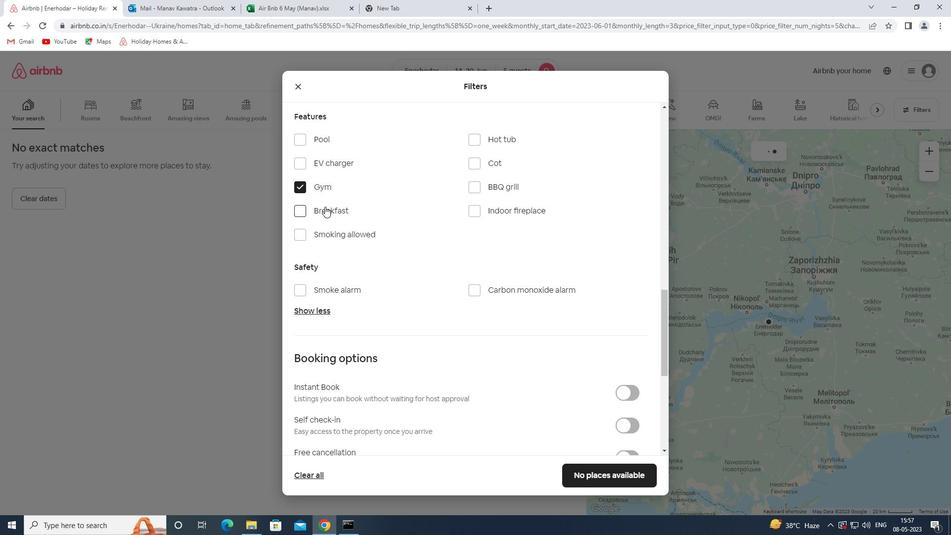 
Action: Mouse moved to (384, 194)
Screenshot: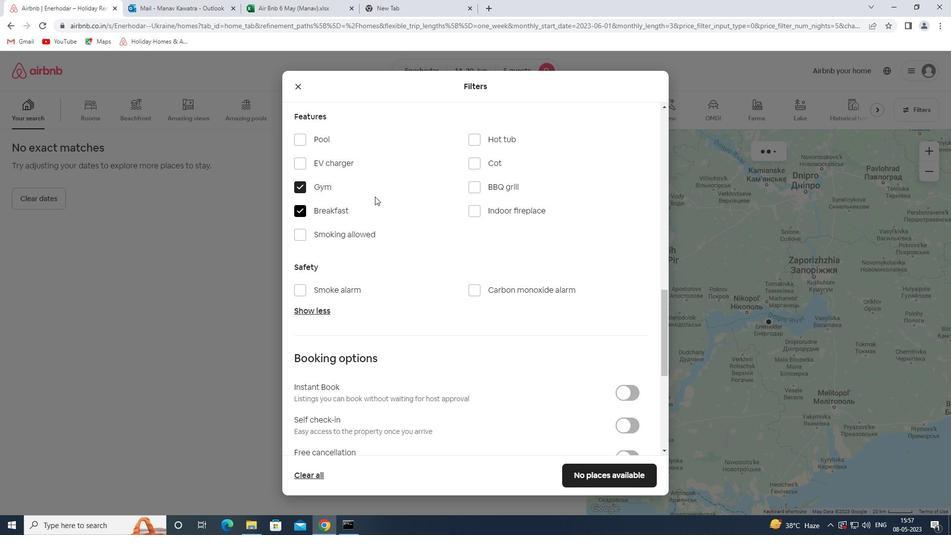 
Action: Mouse scrolled (384, 194) with delta (0, 0)
Screenshot: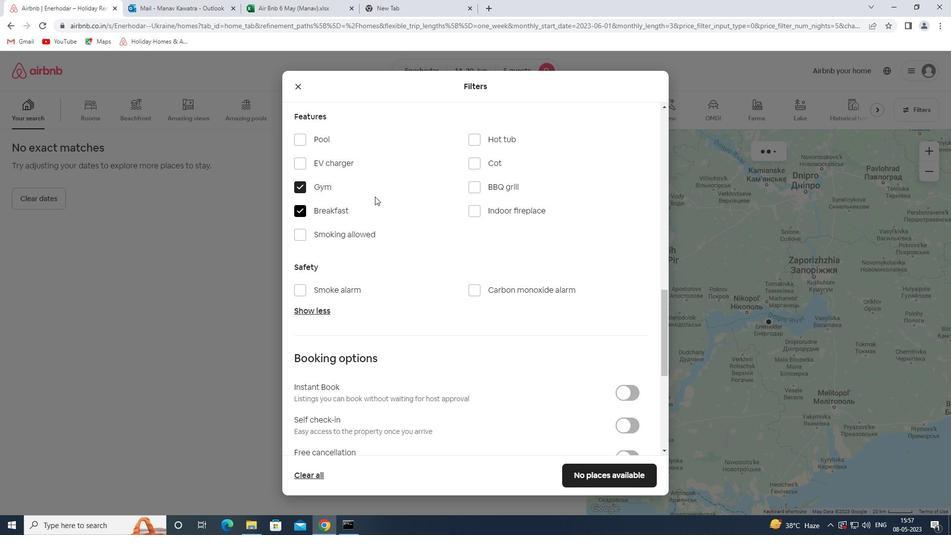 
Action: Mouse scrolled (384, 194) with delta (0, 0)
Screenshot: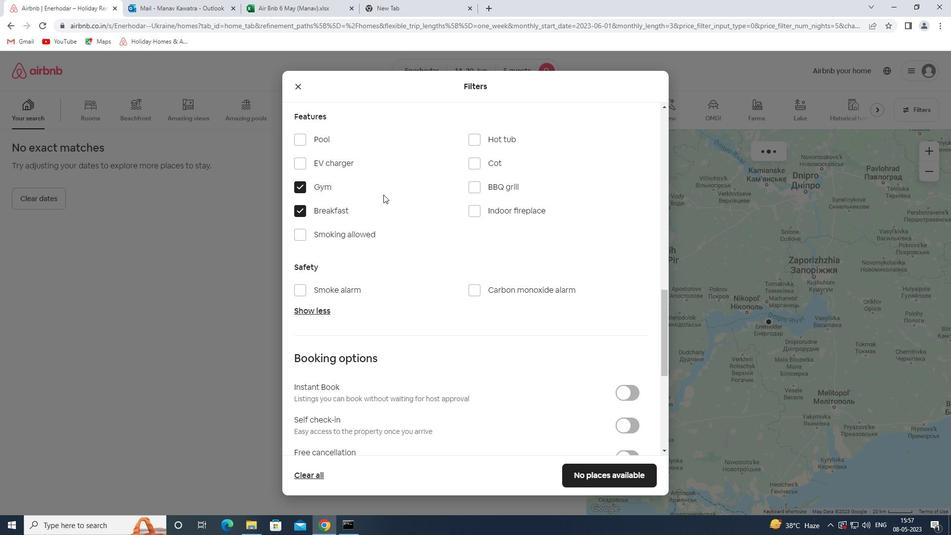 
Action: Mouse scrolled (384, 194) with delta (0, 0)
Screenshot: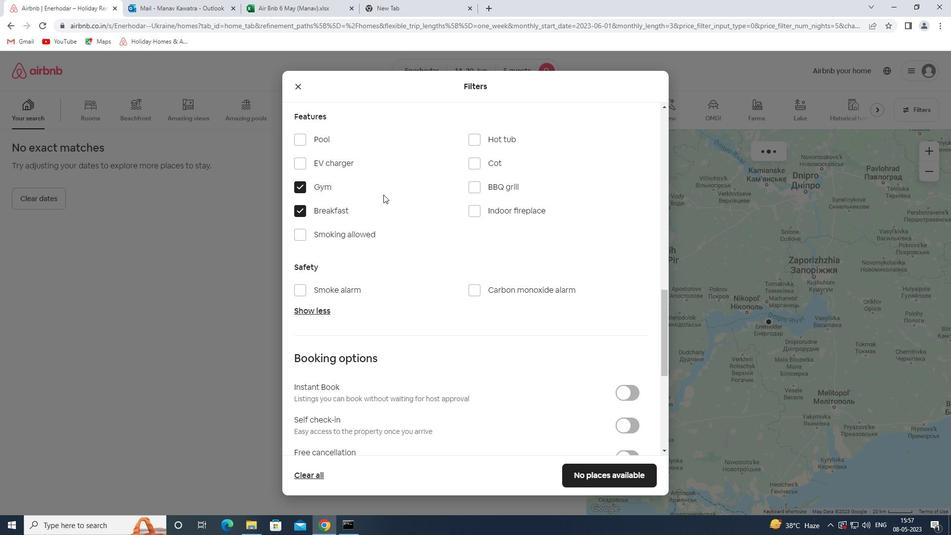 
Action: Mouse scrolled (384, 194) with delta (0, 0)
Screenshot: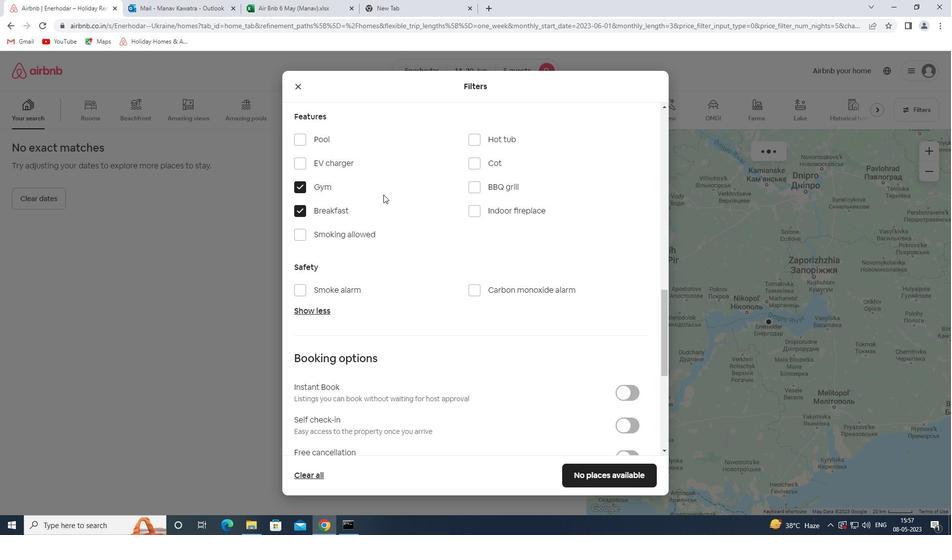 
Action: Mouse scrolled (384, 194) with delta (0, 0)
Screenshot: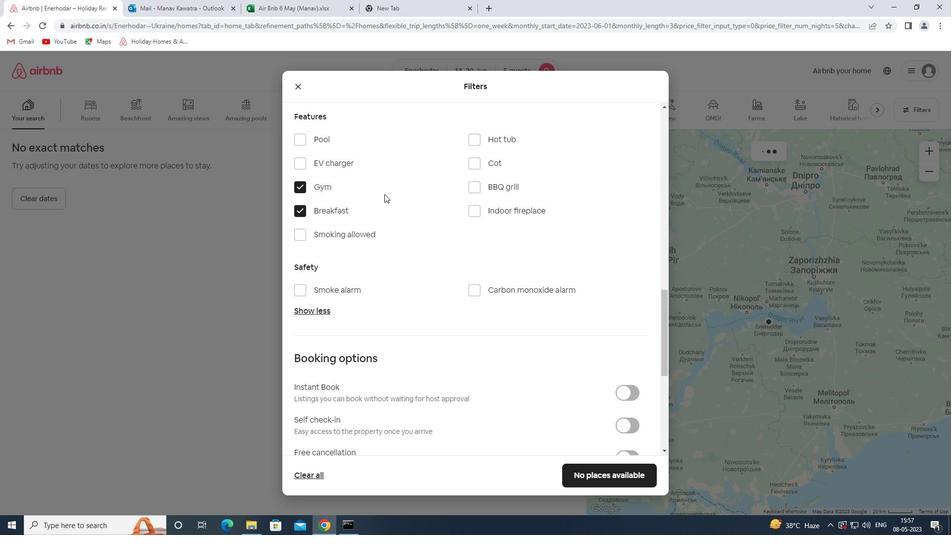 
Action: Mouse scrolled (384, 193) with delta (0, 0)
Screenshot: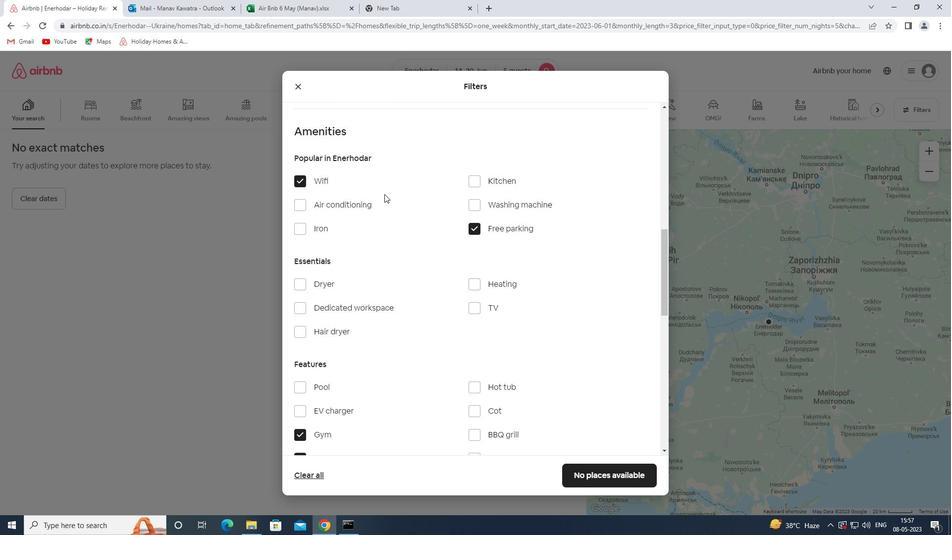 
Action: Mouse moved to (478, 260)
Screenshot: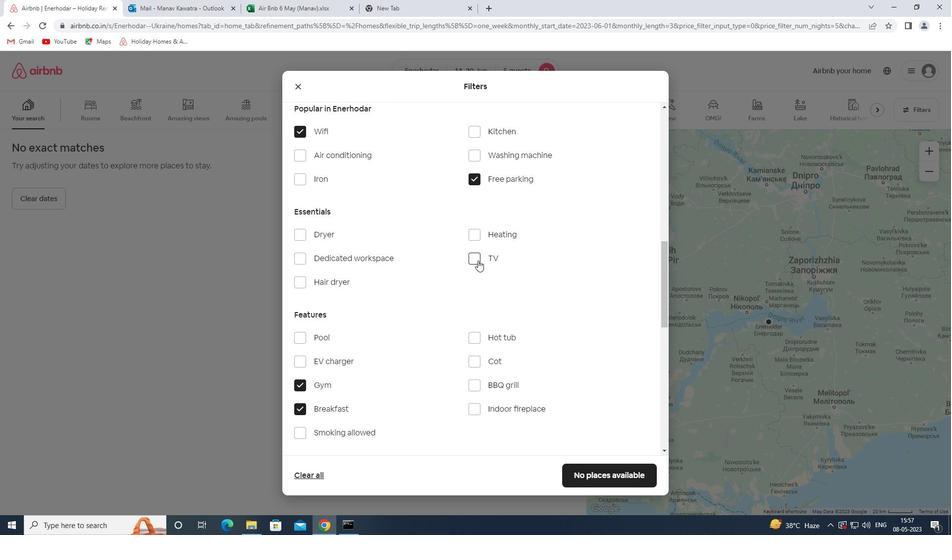 
Action: Mouse pressed left at (478, 260)
Screenshot: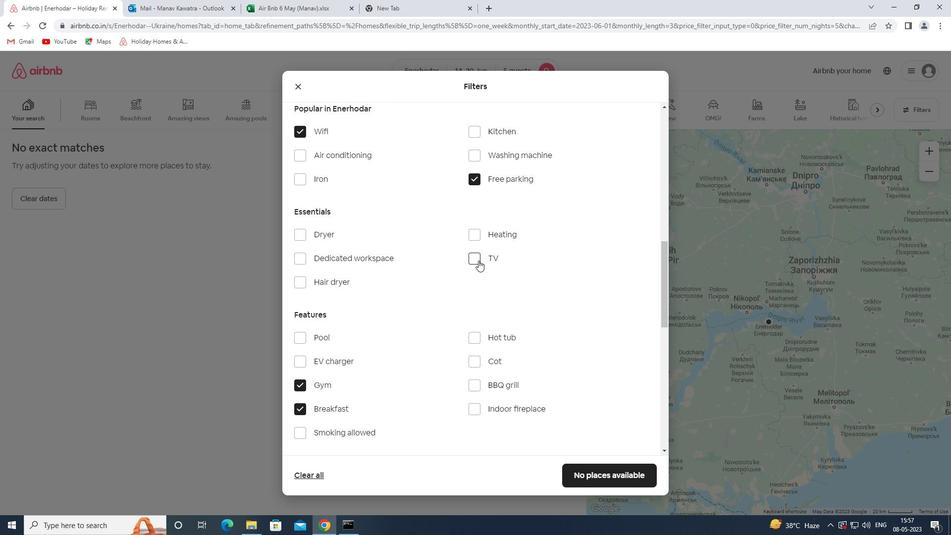
Action: Mouse moved to (476, 280)
Screenshot: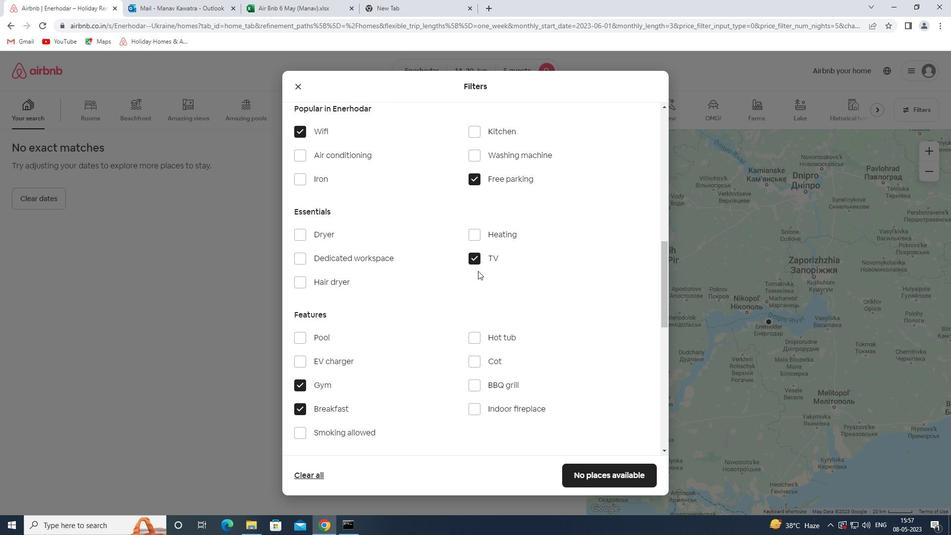 
Action: Mouse scrolled (476, 280) with delta (0, 0)
Screenshot: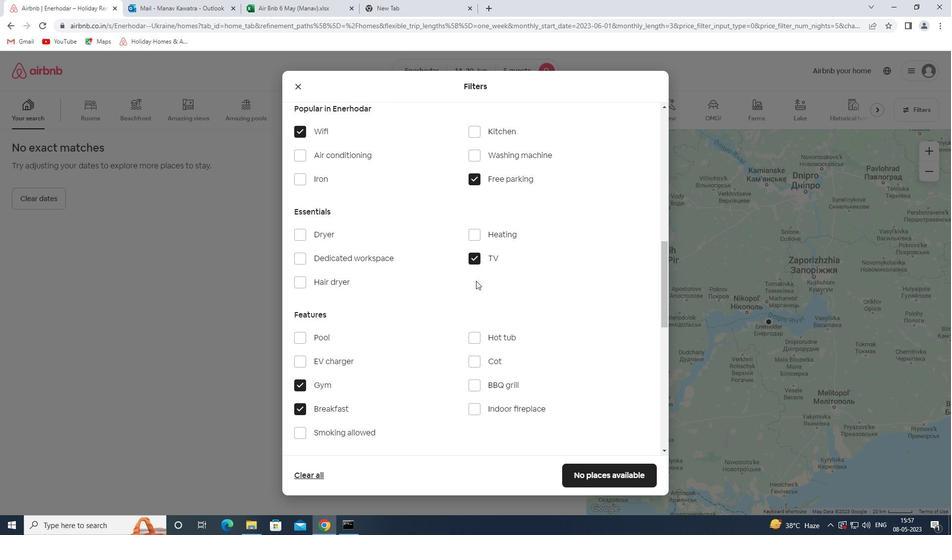 
Action: Mouse moved to (451, 401)
Screenshot: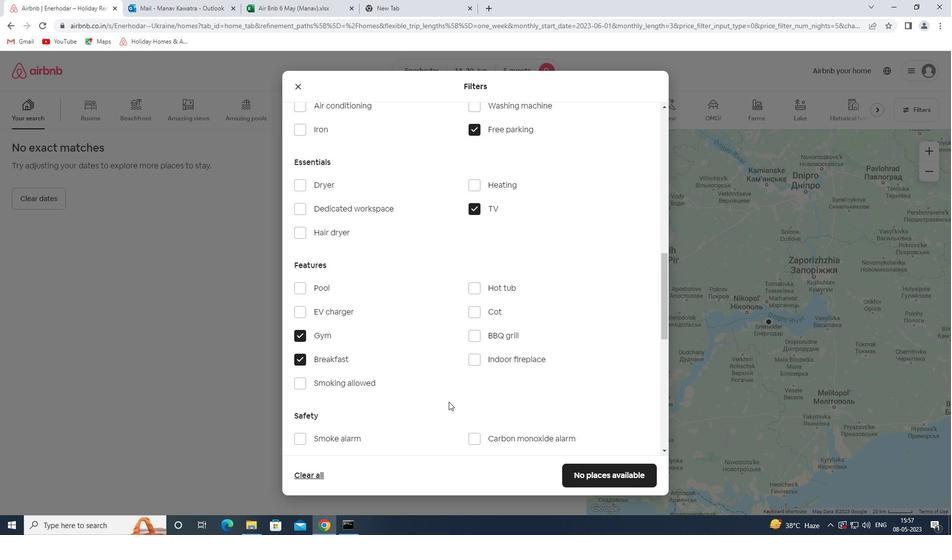 
Action: Mouse scrolled (451, 400) with delta (0, 0)
Screenshot: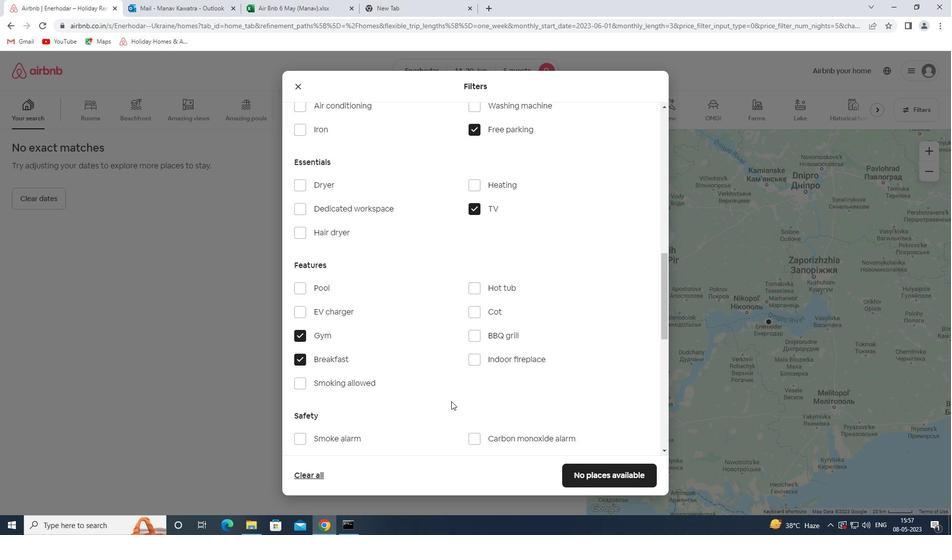 
Action: Mouse moved to (451, 394)
Screenshot: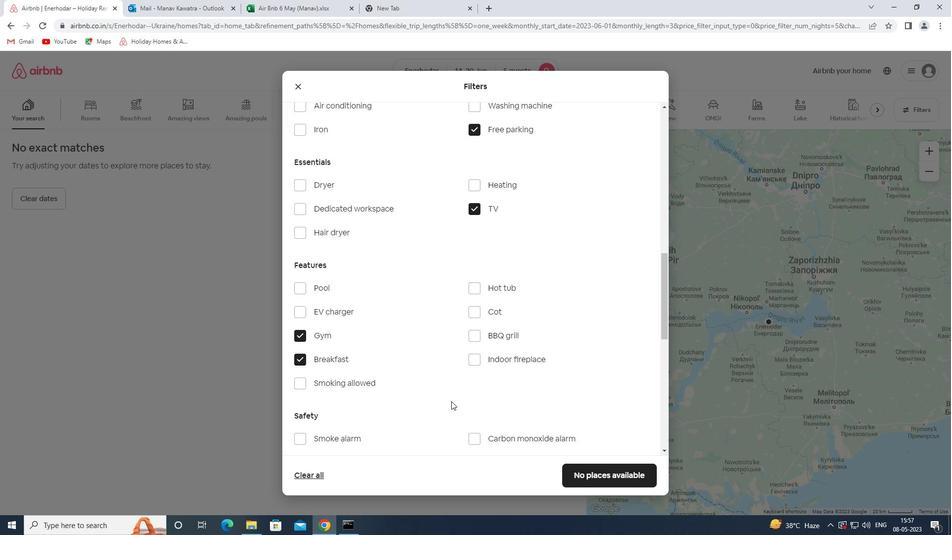 
Action: Mouse scrolled (451, 393) with delta (0, 0)
Screenshot: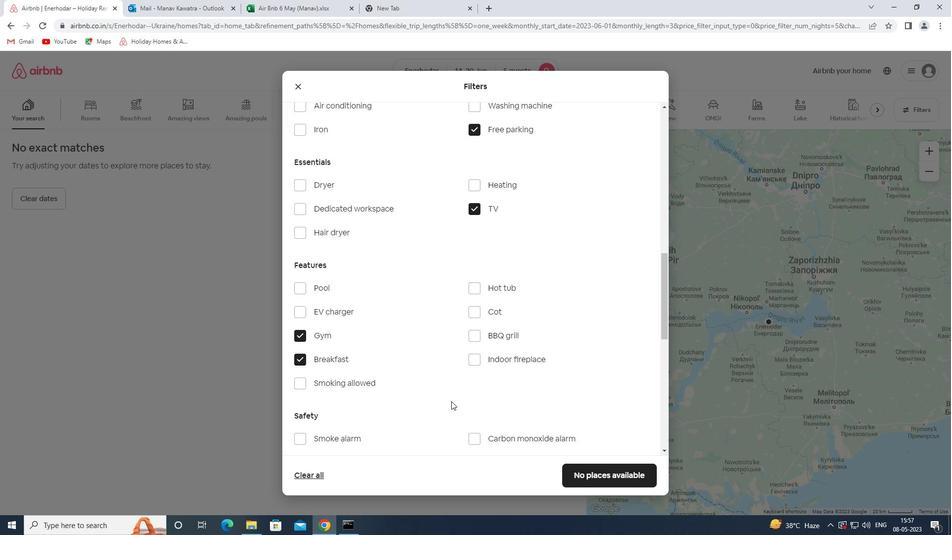
Action: Mouse moved to (449, 387)
Screenshot: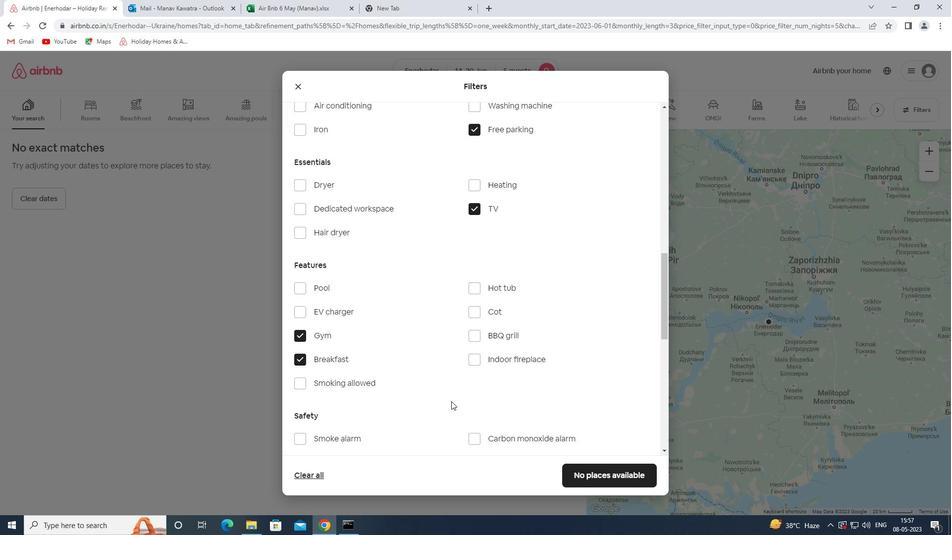 
Action: Mouse scrolled (449, 387) with delta (0, 0)
Screenshot: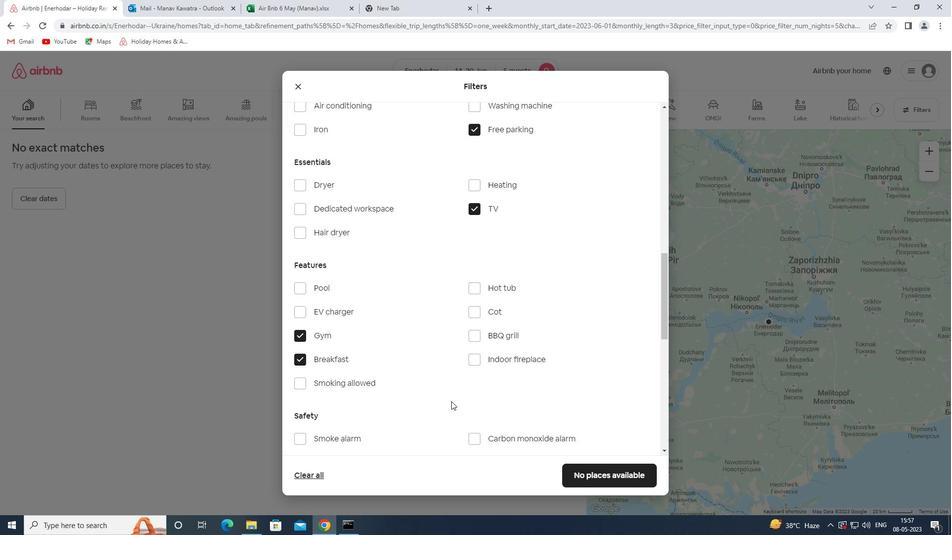 
Action: Mouse moved to (448, 380)
Screenshot: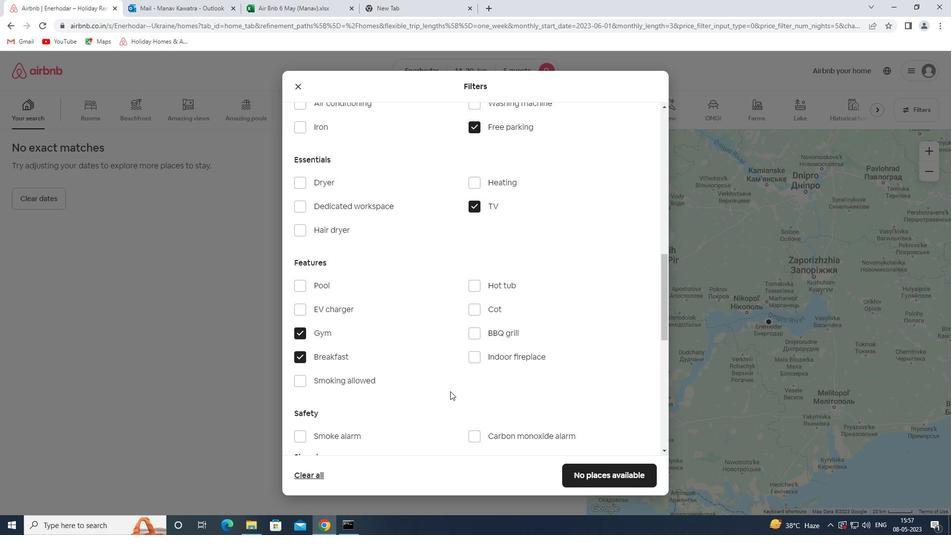 
Action: Mouse scrolled (448, 380) with delta (0, 0)
Screenshot: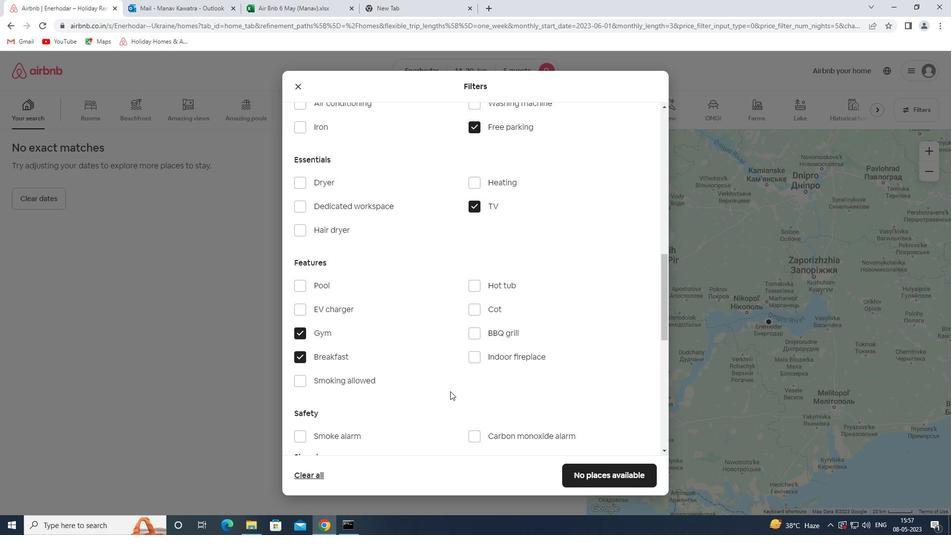 
Action: Mouse moved to (627, 377)
Screenshot: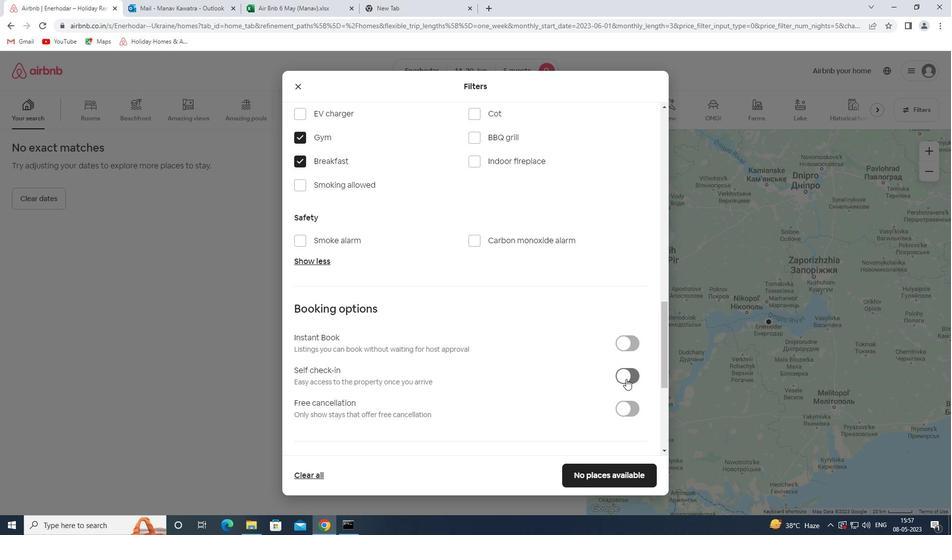 
Action: Mouse pressed left at (627, 377)
Screenshot: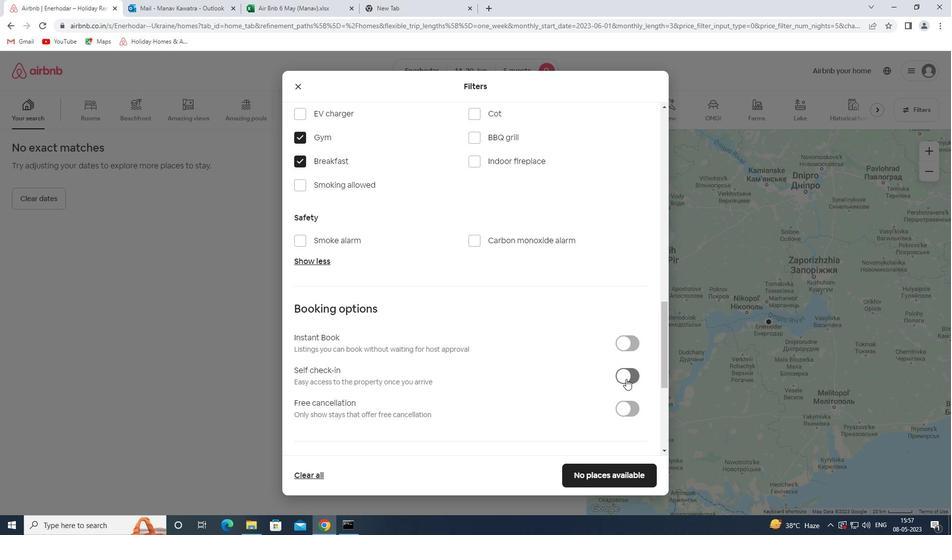 
Action: Mouse moved to (534, 362)
Screenshot: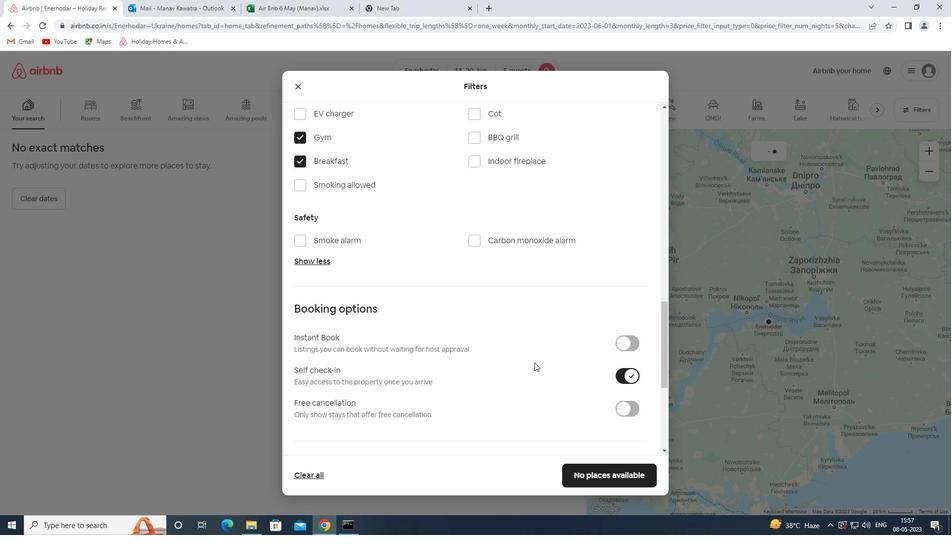 
Action: Mouse scrolled (534, 362) with delta (0, 0)
Screenshot: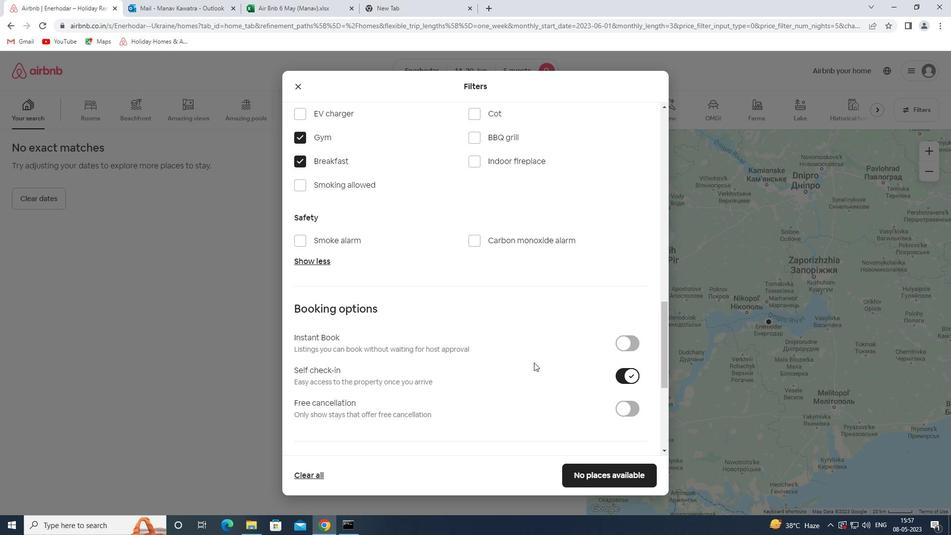 
Action: Mouse scrolled (534, 362) with delta (0, 0)
Screenshot: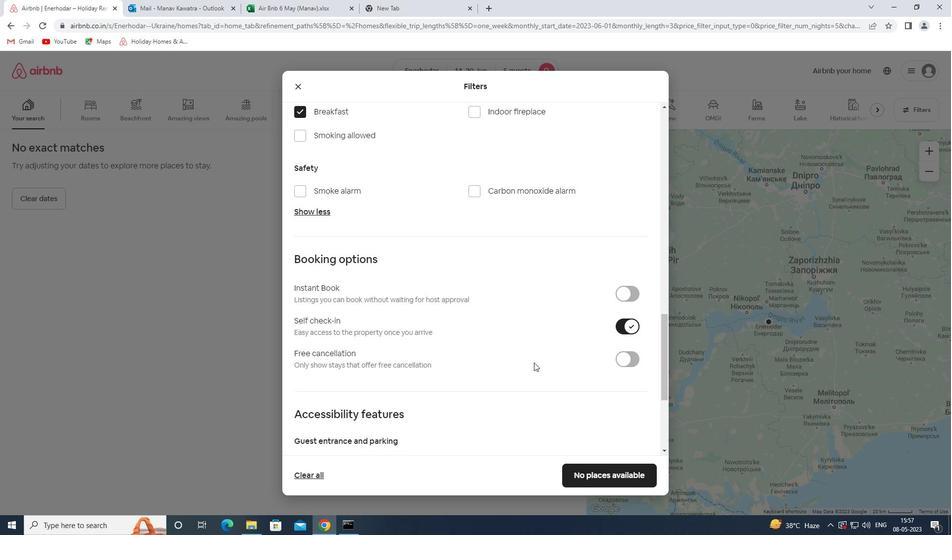 
Action: Mouse scrolled (534, 362) with delta (0, 0)
Screenshot: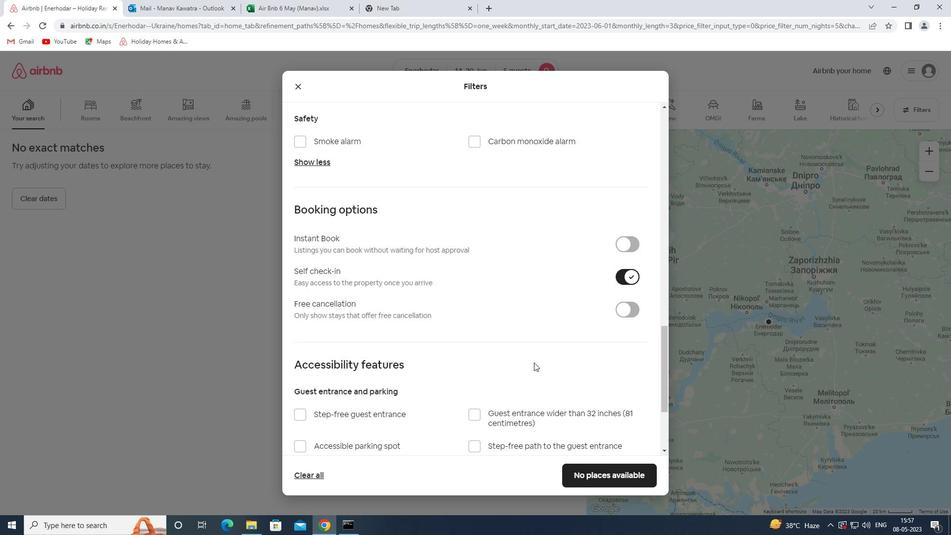 
Action: Mouse scrolled (534, 362) with delta (0, 0)
Screenshot: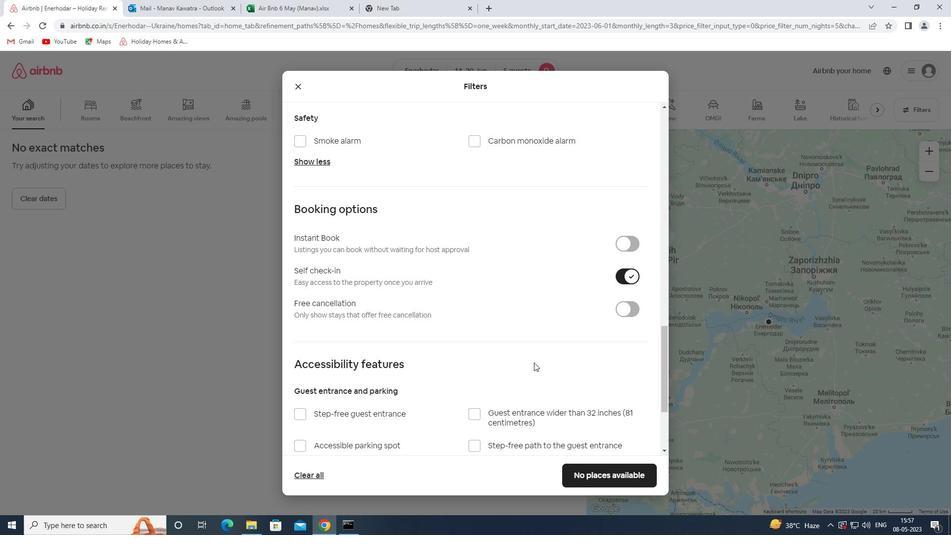 
Action: Mouse scrolled (534, 362) with delta (0, 0)
Screenshot: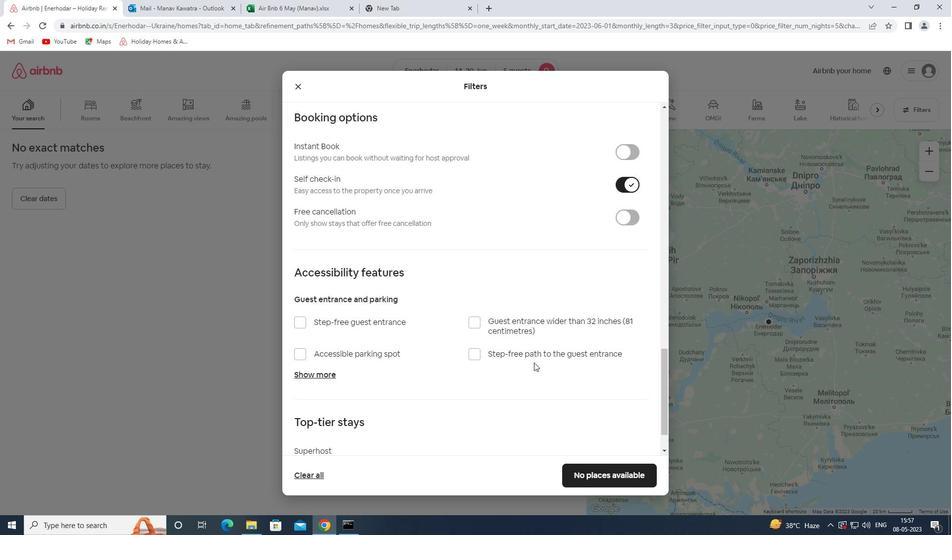 
Action: Mouse scrolled (534, 362) with delta (0, 0)
Screenshot: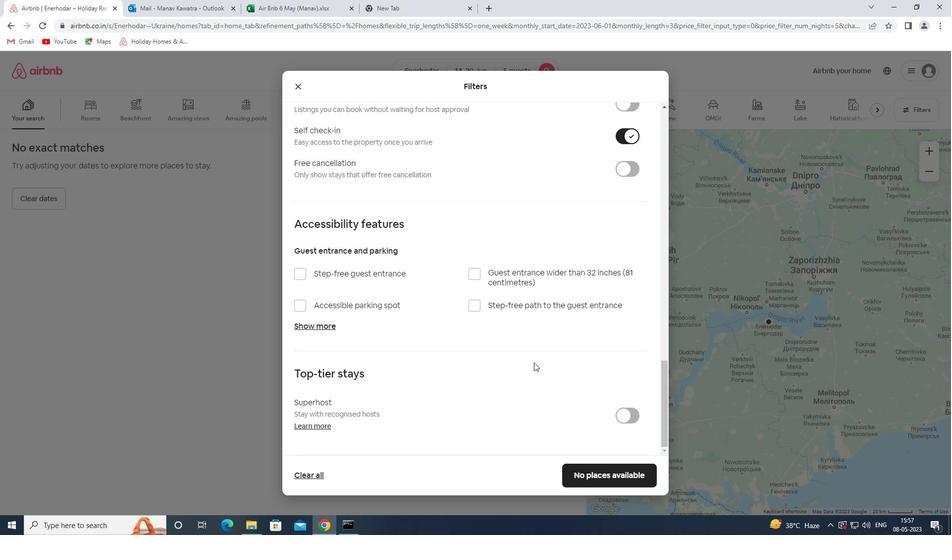 
Action: Mouse scrolled (534, 362) with delta (0, 0)
Screenshot: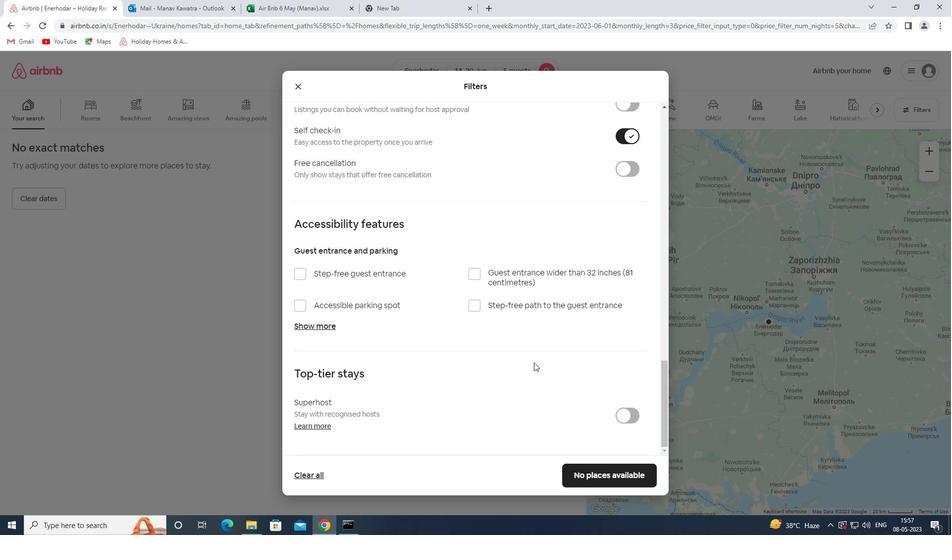 
Action: Mouse scrolled (534, 362) with delta (0, 0)
Screenshot: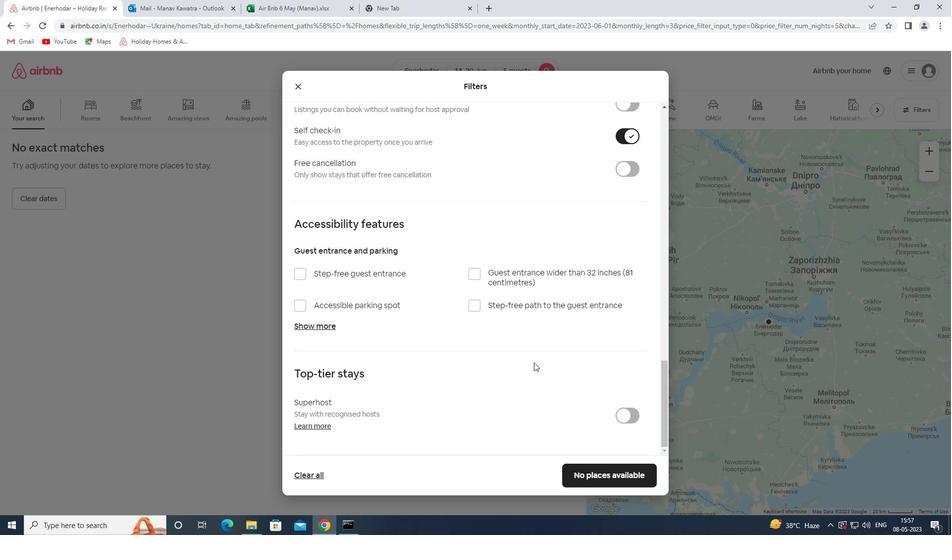 
Action: Mouse moved to (533, 362)
Screenshot: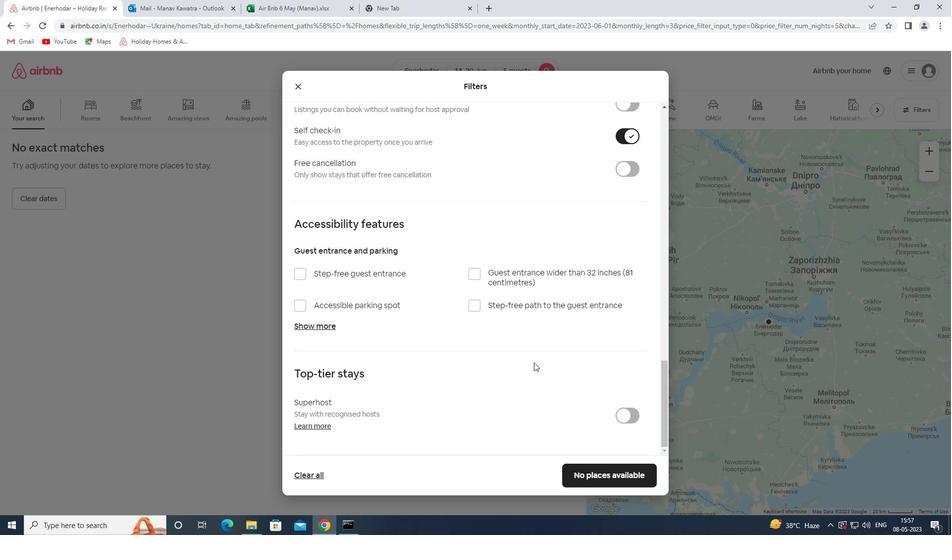 
Action: Mouse scrolled (533, 362) with delta (0, 0)
Screenshot: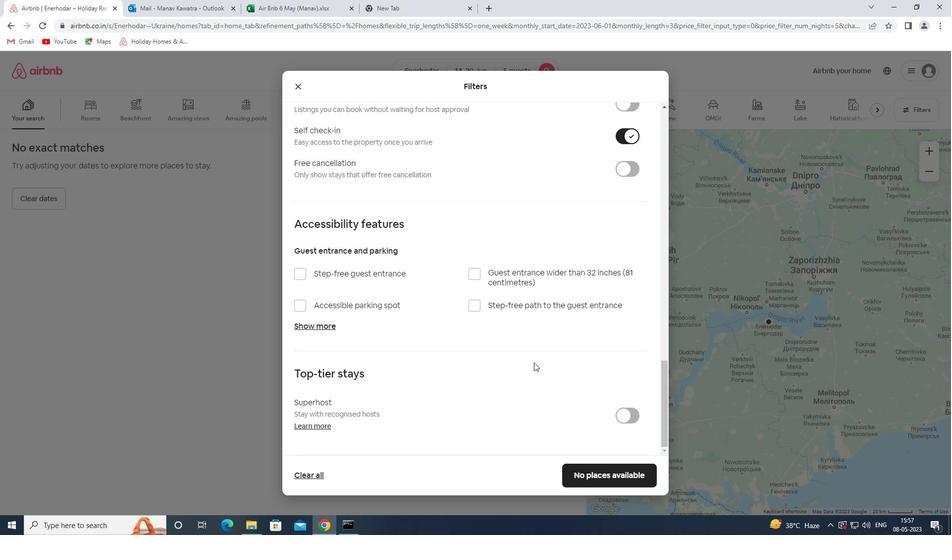 
Action: Mouse scrolled (533, 362) with delta (0, 0)
Screenshot: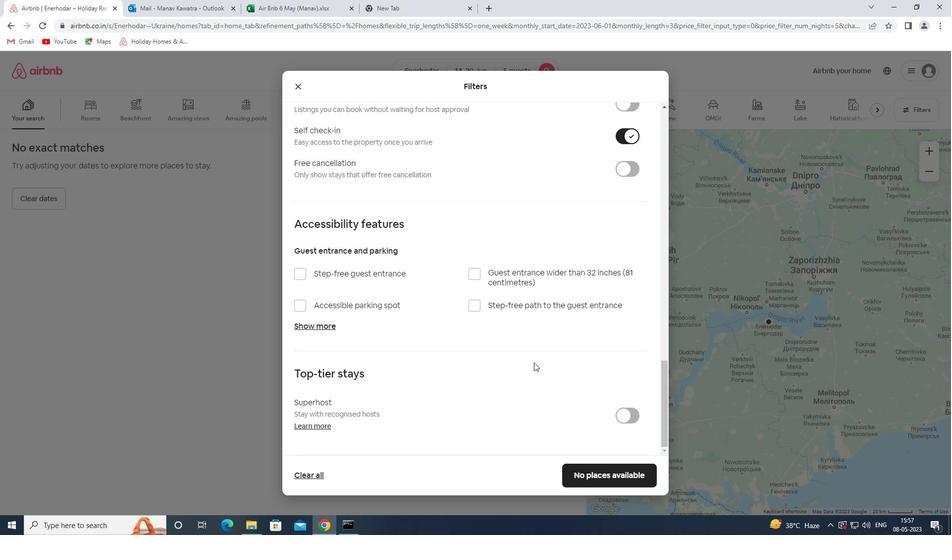 
Action: Mouse scrolled (533, 362) with delta (0, 0)
Screenshot: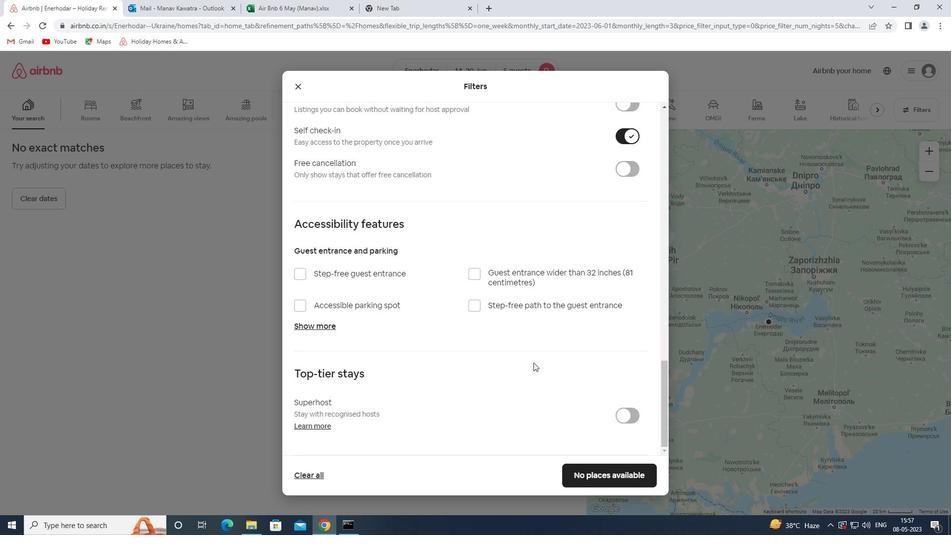 
Action: Mouse moved to (568, 471)
Screenshot: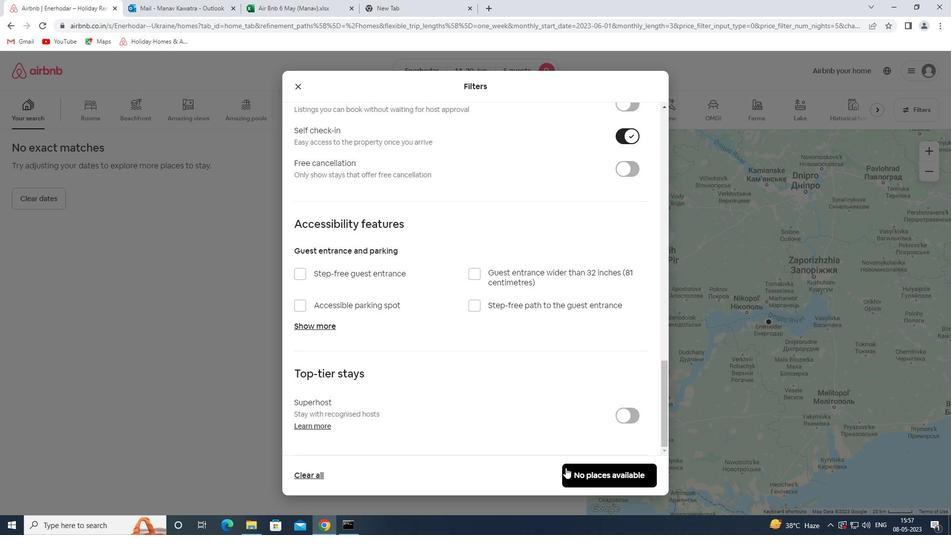 
Action: Mouse pressed left at (568, 471)
Screenshot: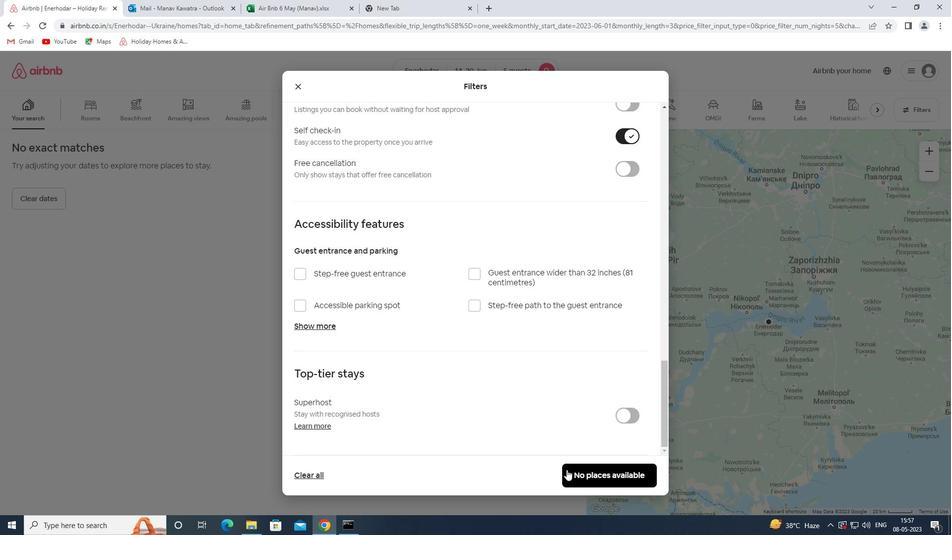 
Action: Mouse moved to (578, 450)
Screenshot: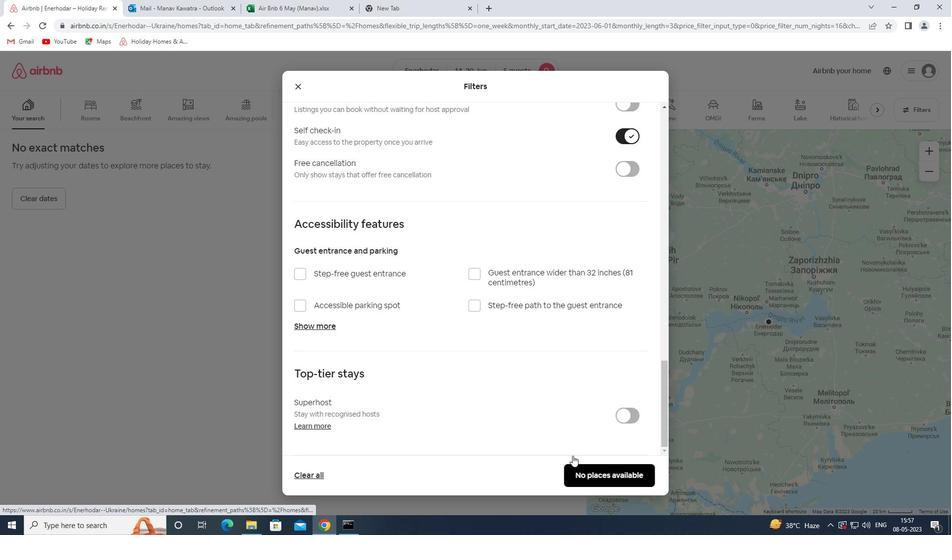 
